 Task: Create in the project AgileLounge and in the Backlog issue 'Implement a new cloud-based talent acquisition system for a company with advanced recruitment tracking and candidate assessment features' a child issue 'Automated testing infrastructure security incident response testing and remediation', and assign it to team member softage.2@softage.net. Create in the project AgileLounge and in the Backlog issue 'Integrate a new chat support feature into an existing mobile application to enhance customer support and response time' a child issue 'Integration with inventory tracking systems', and assign it to team member softage.3@softage.net
Action: Mouse moved to (214, 68)
Screenshot: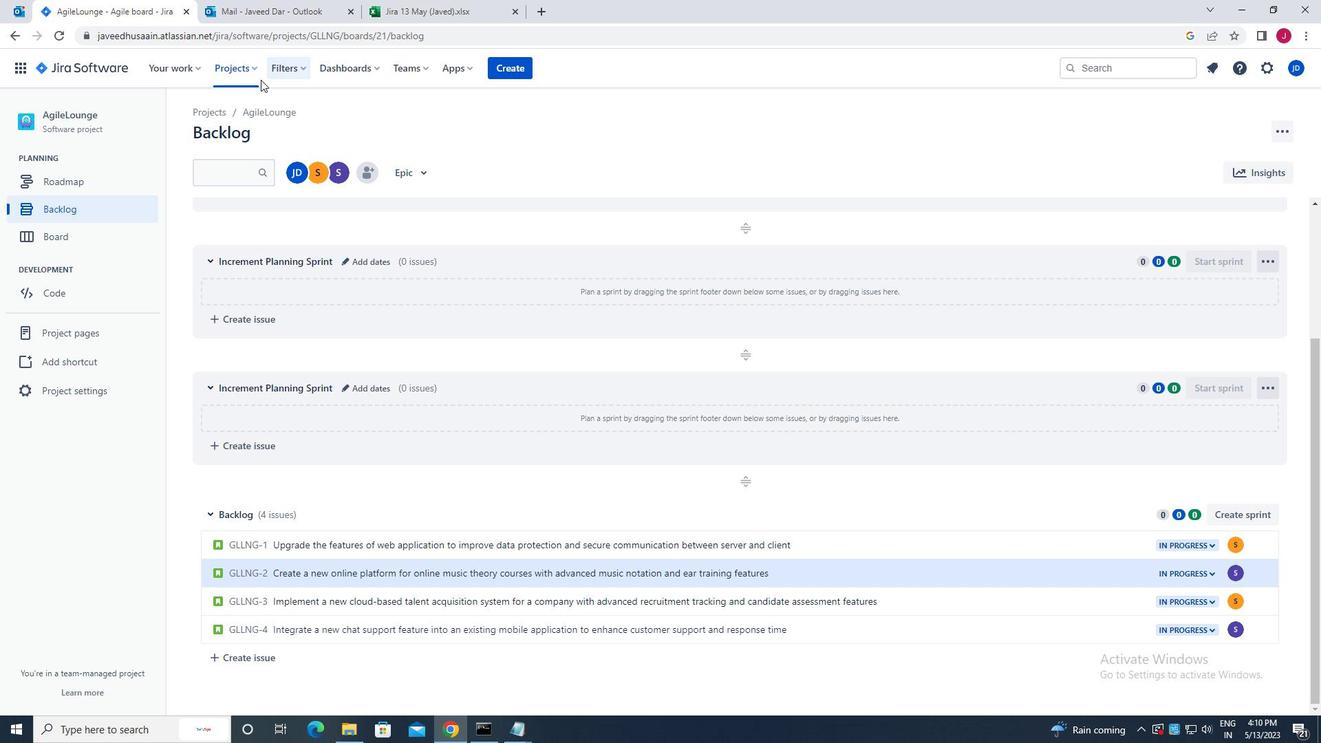 
Action: Mouse pressed left at (214, 68)
Screenshot: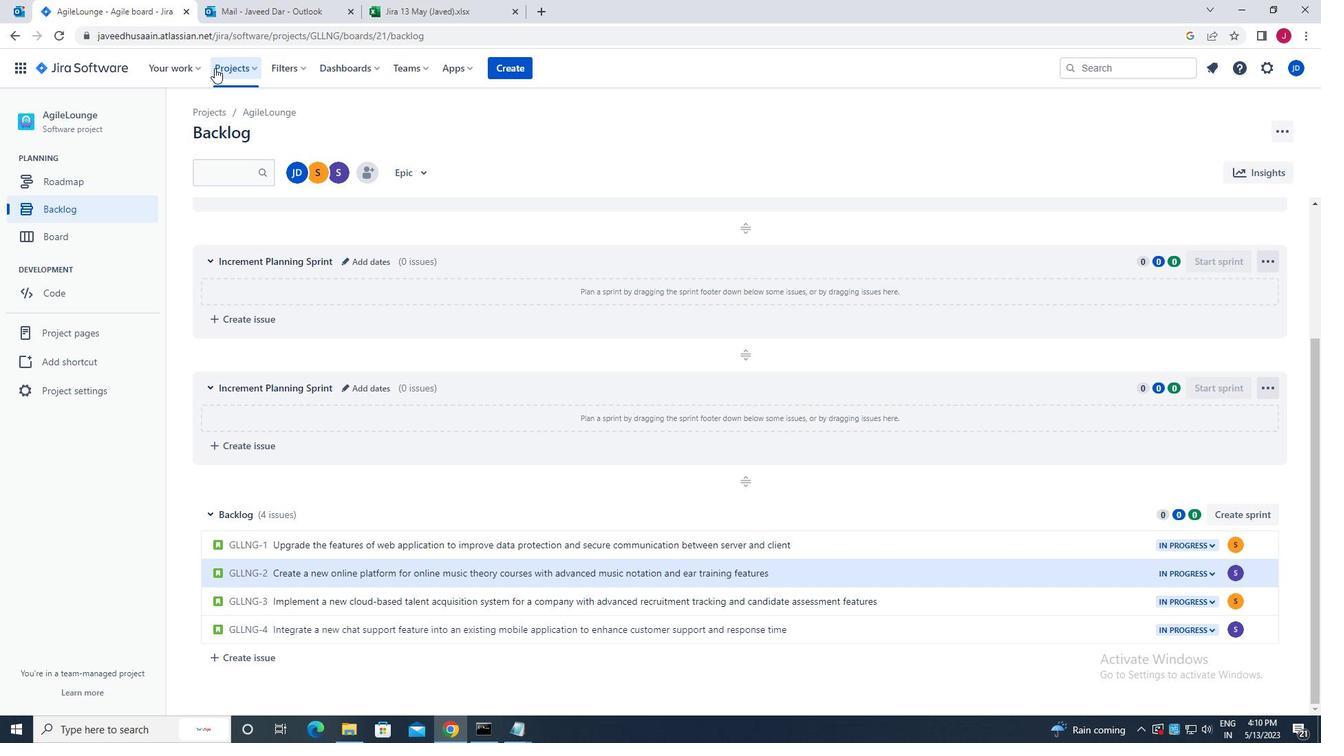 
Action: Mouse moved to (286, 131)
Screenshot: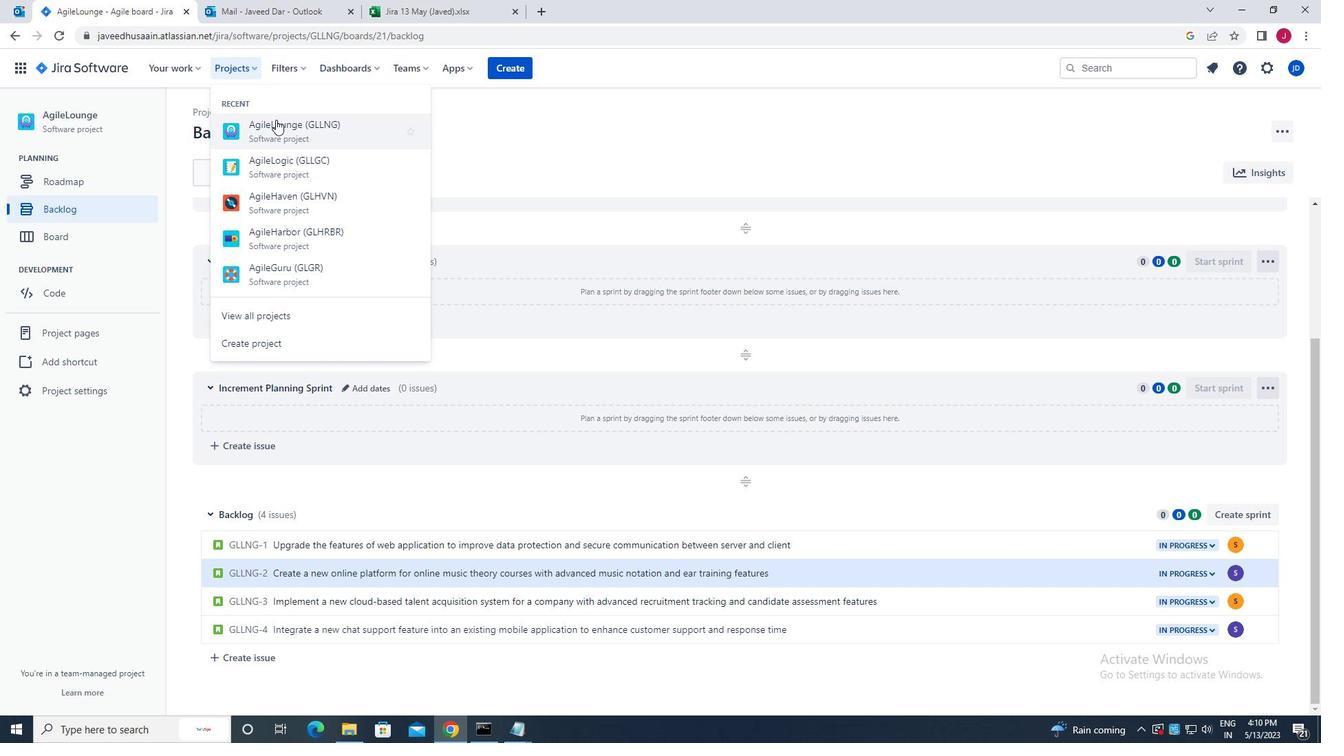 
Action: Mouse pressed left at (286, 131)
Screenshot: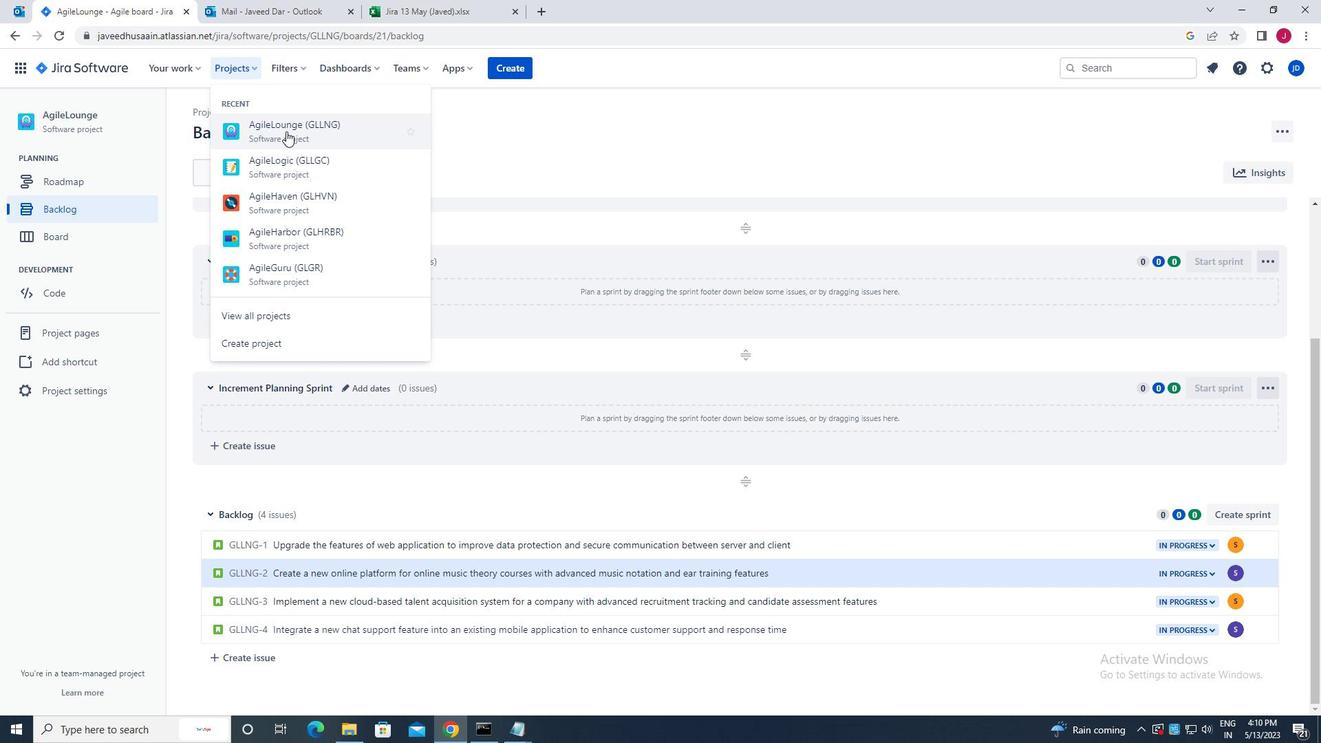 
Action: Mouse moved to (83, 210)
Screenshot: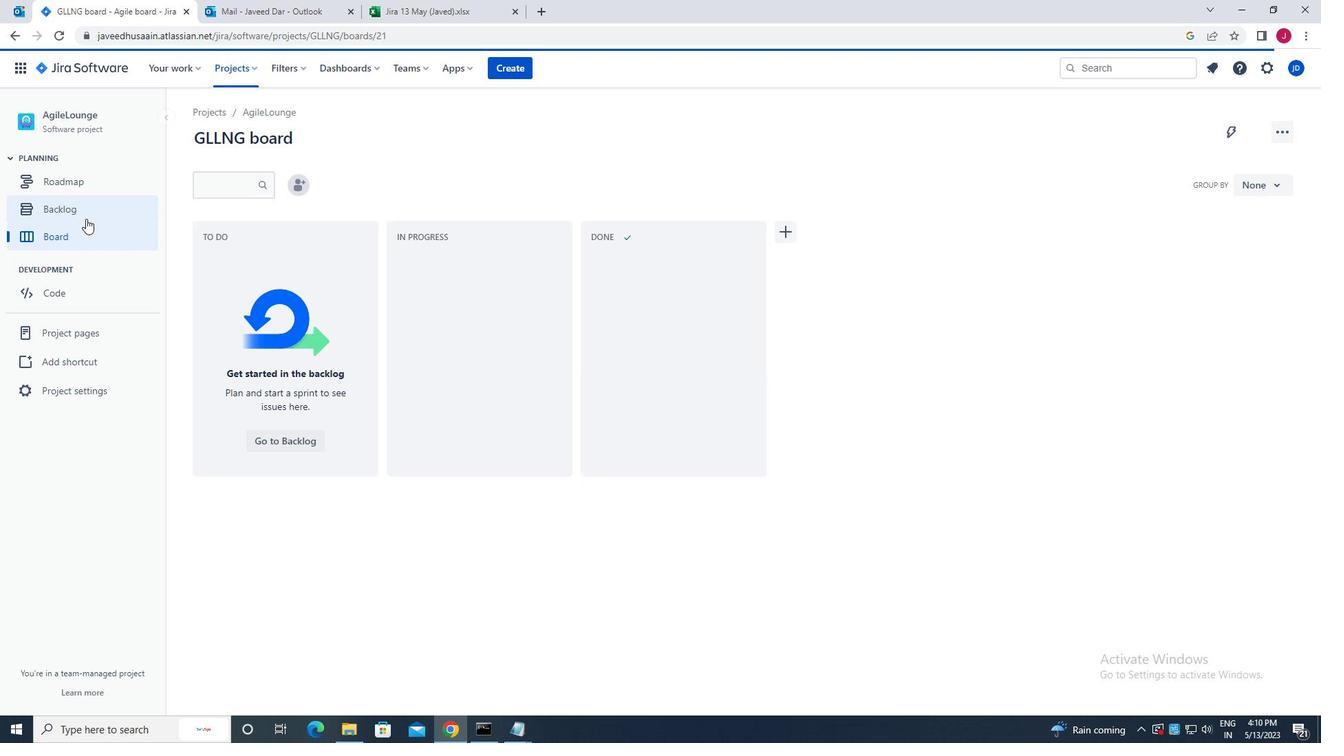 
Action: Mouse pressed left at (83, 210)
Screenshot: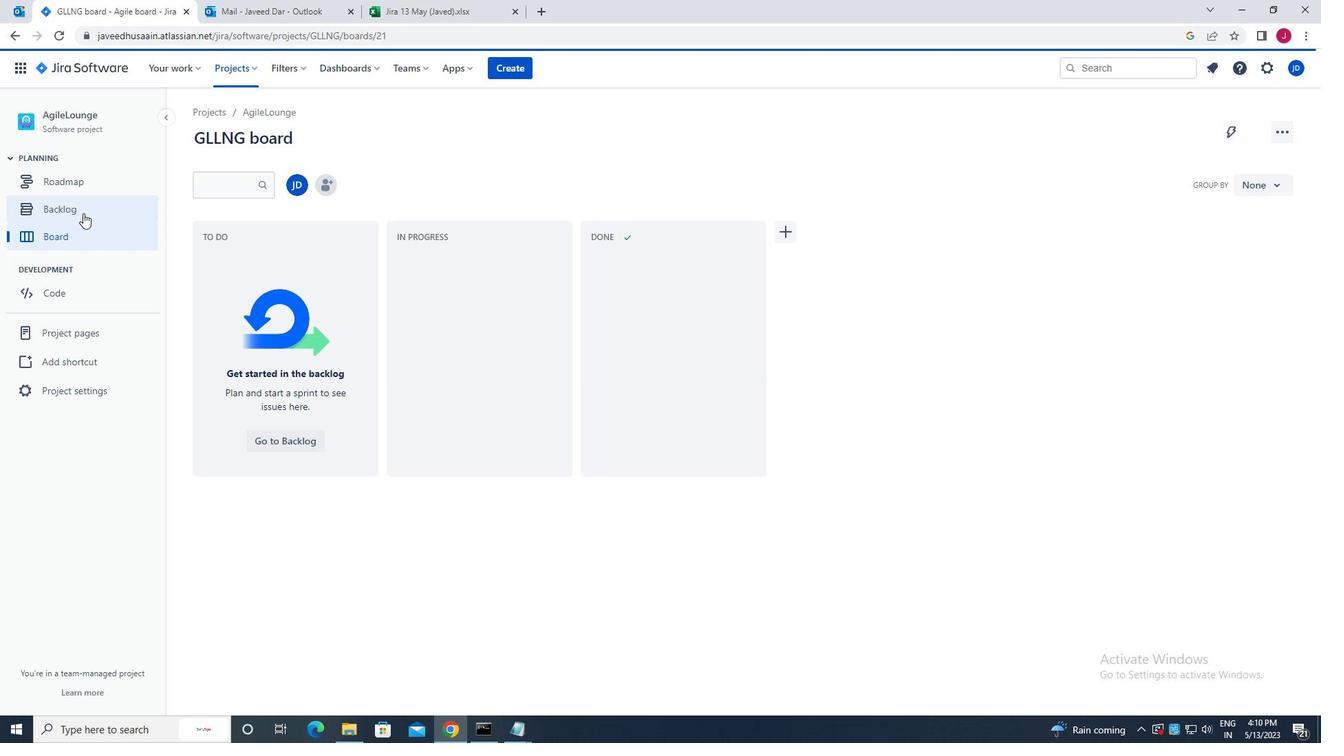 
Action: Mouse moved to (620, 353)
Screenshot: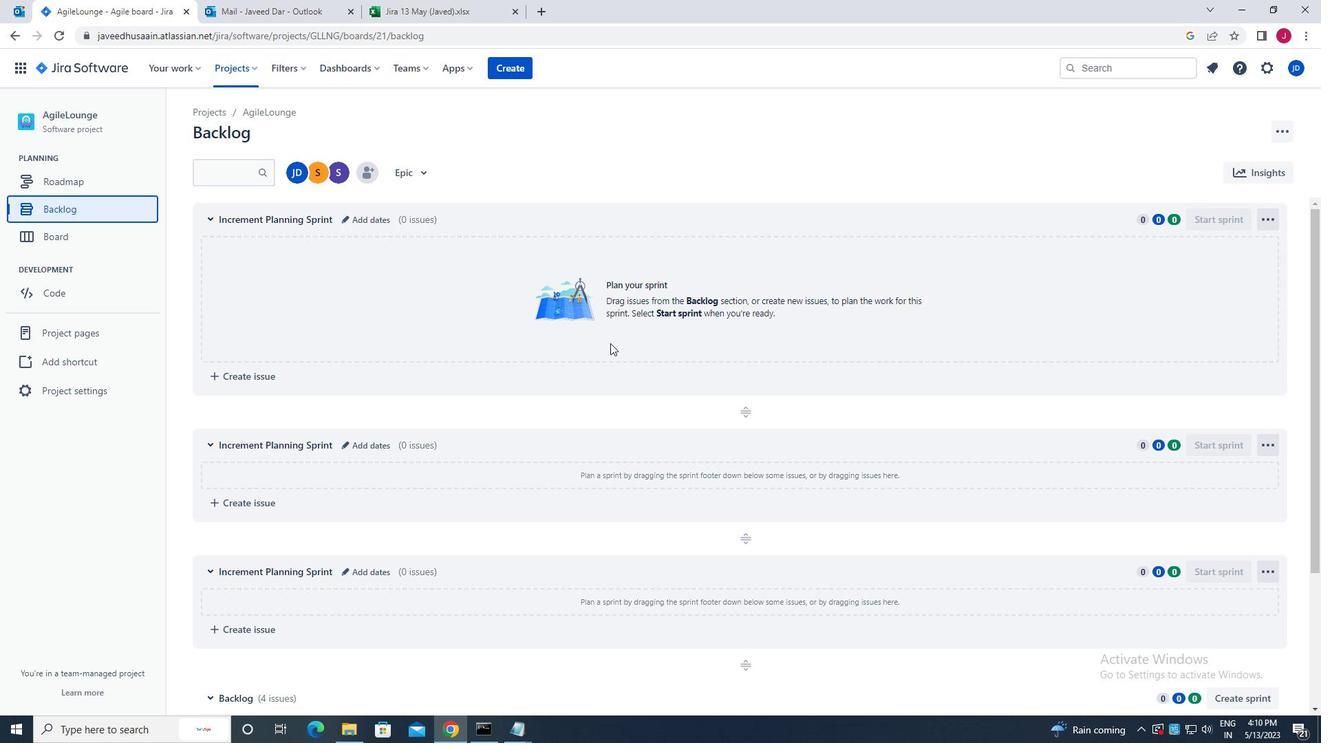 
Action: Mouse scrolled (620, 352) with delta (0, 0)
Screenshot: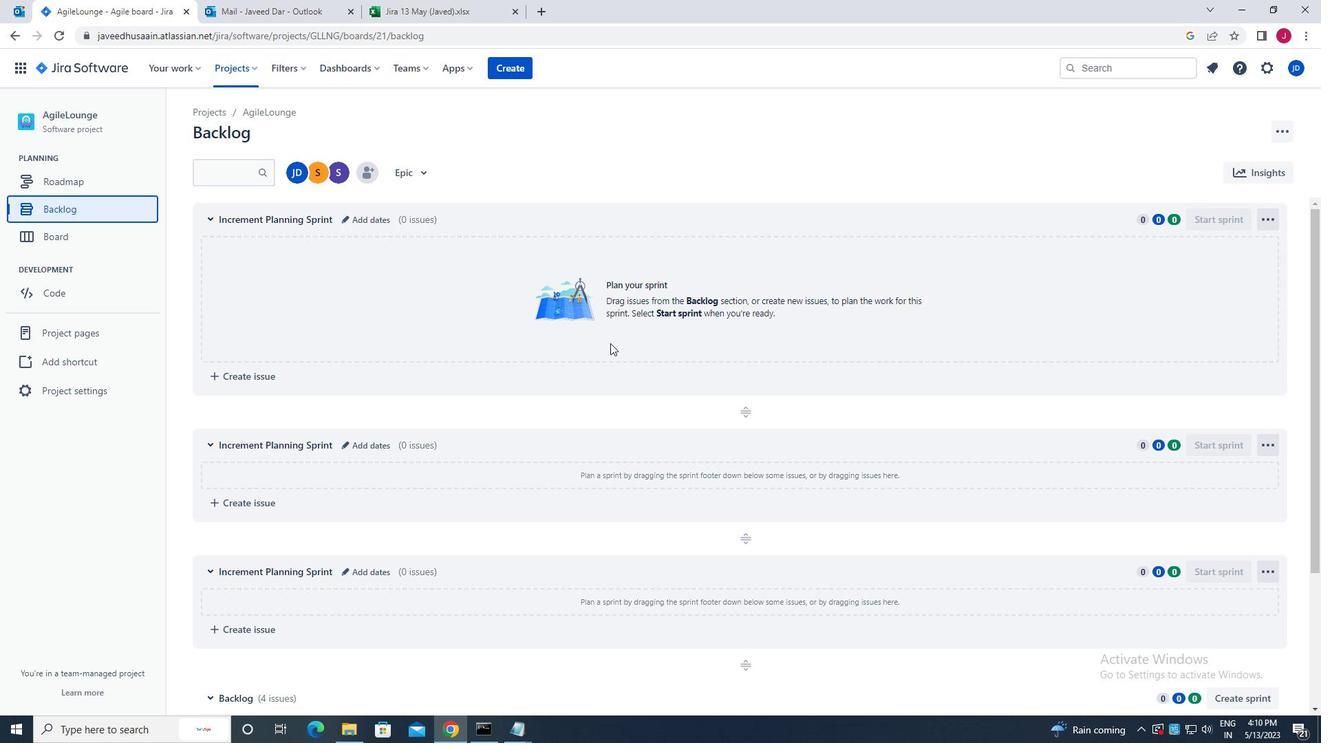 
Action: Mouse moved to (620, 353)
Screenshot: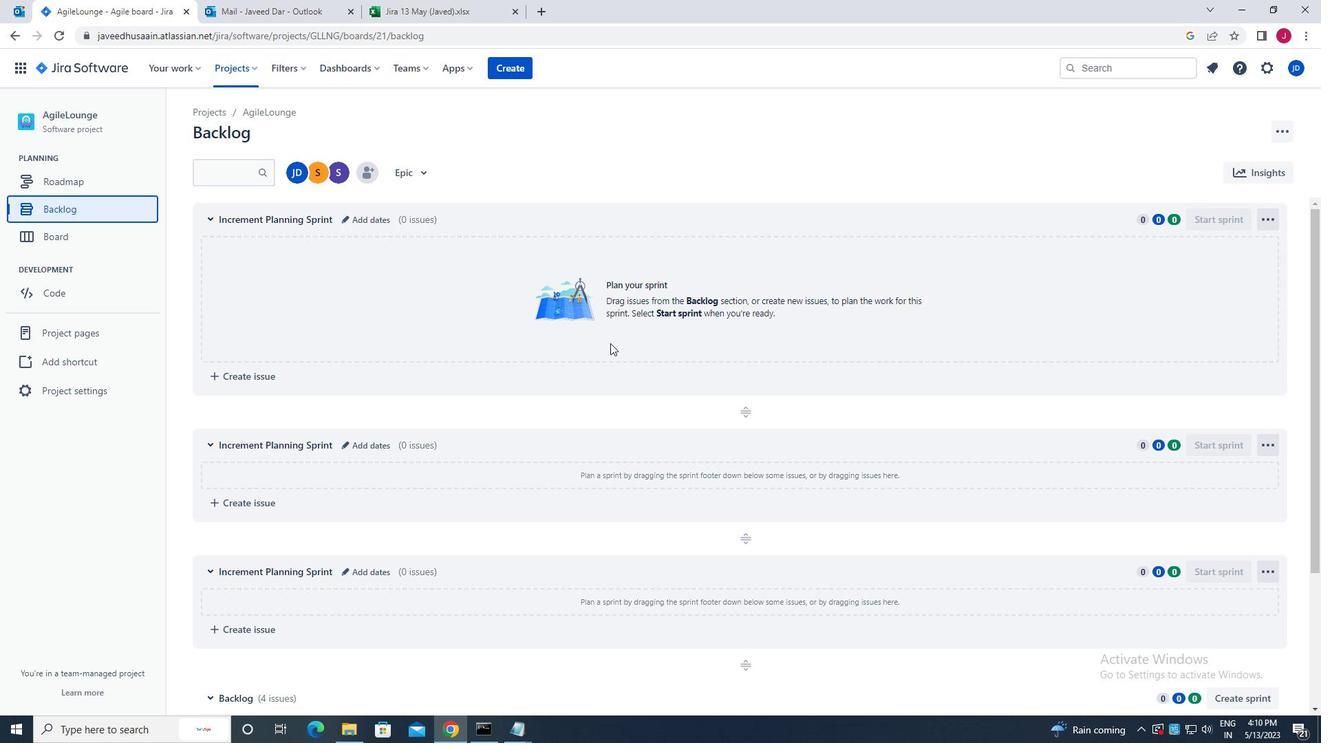 
Action: Mouse scrolled (620, 353) with delta (0, 0)
Screenshot: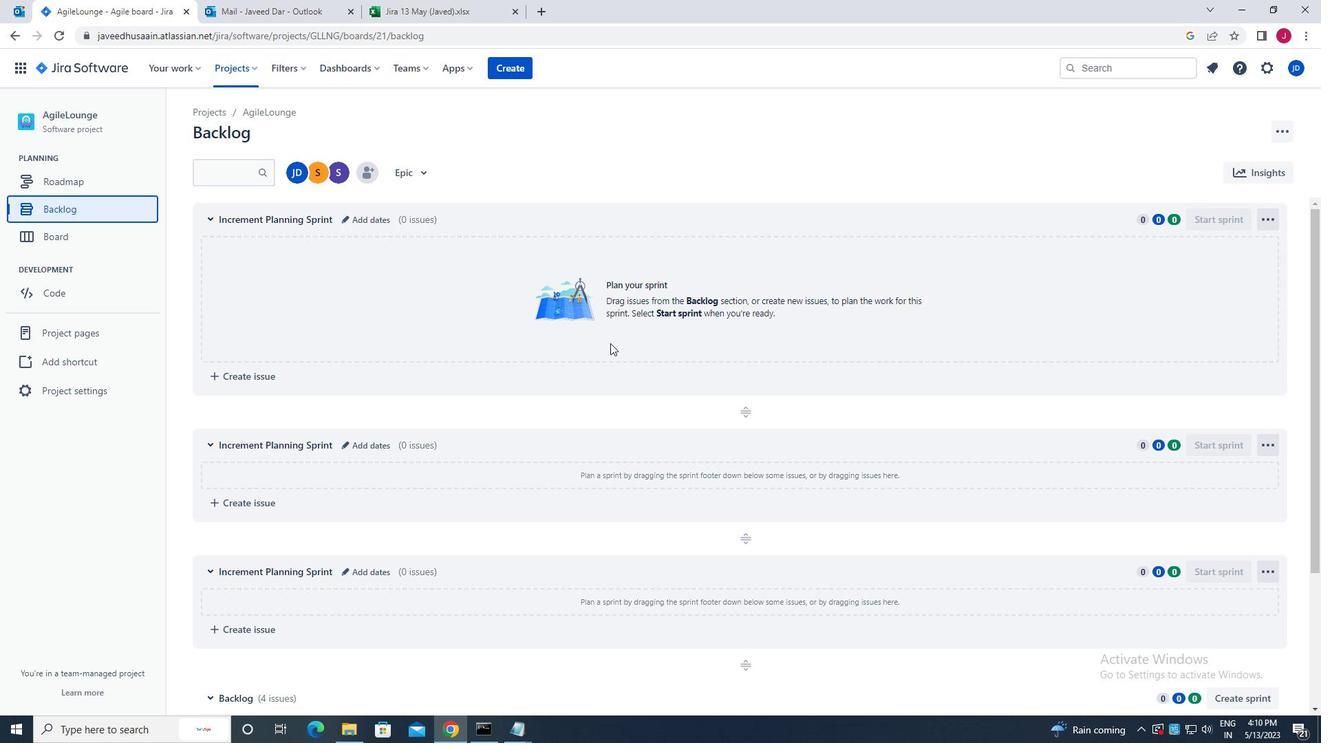 
Action: Mouse scrolled (620, 353) with delta (0, 0)
Screenshot: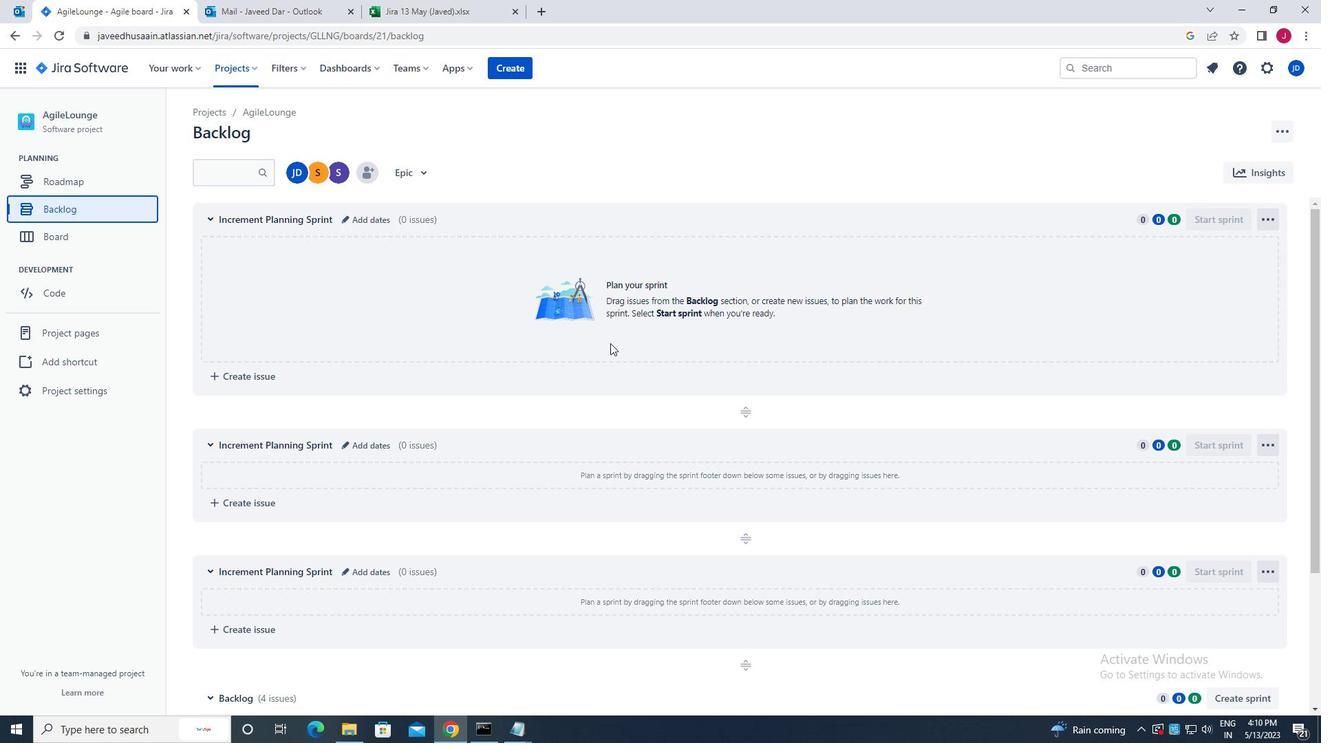 
Action: Mouse scrolled (620, 353) with delta (0, 0)
Screenshot: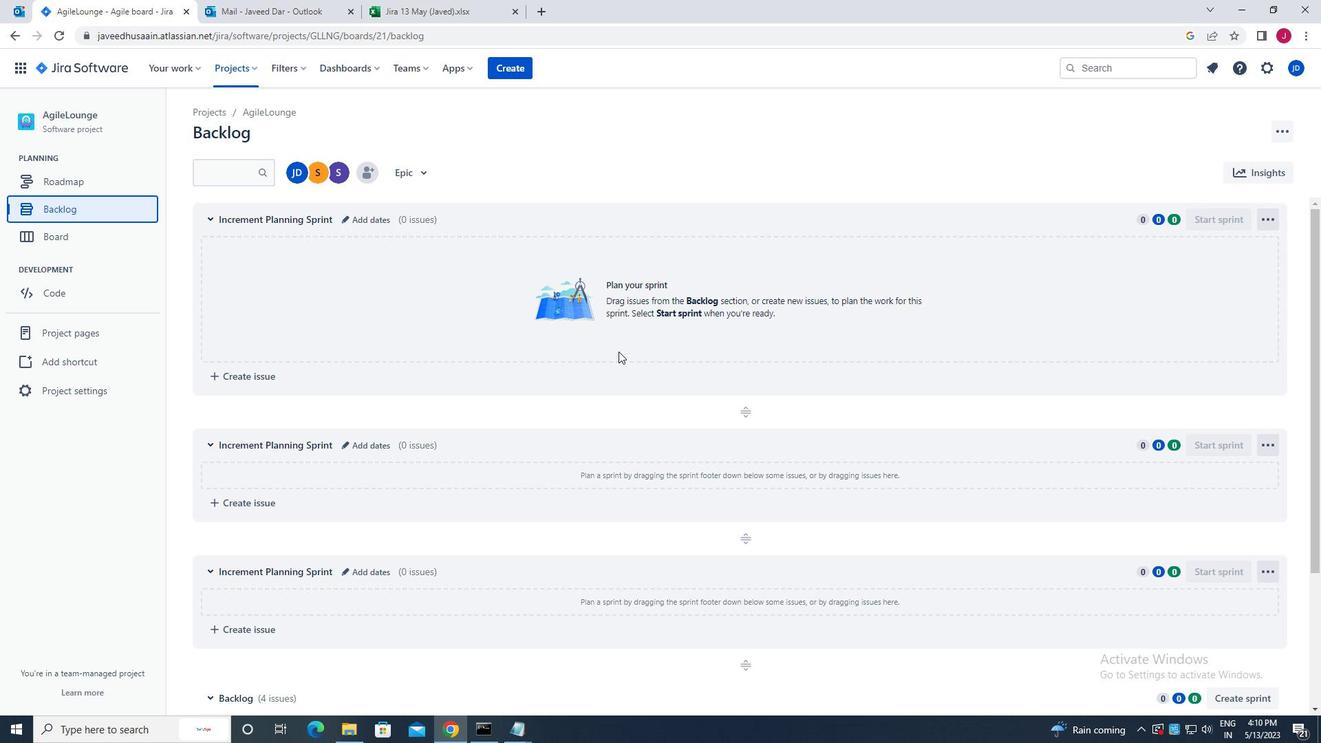 
Action: Mouse scrolled (620, 353) with delta (0, 0)
Screenshot: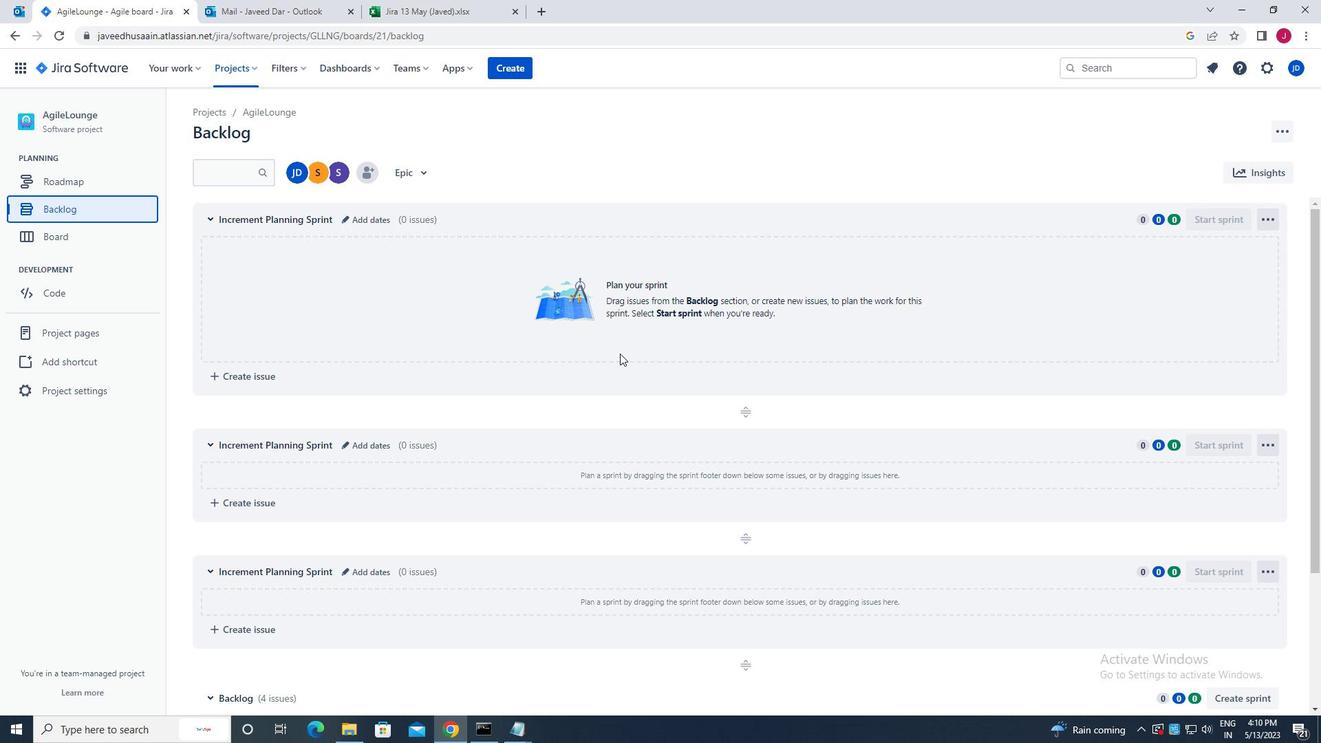 
Action: Mouse moved to (620, 354)
Screenshot: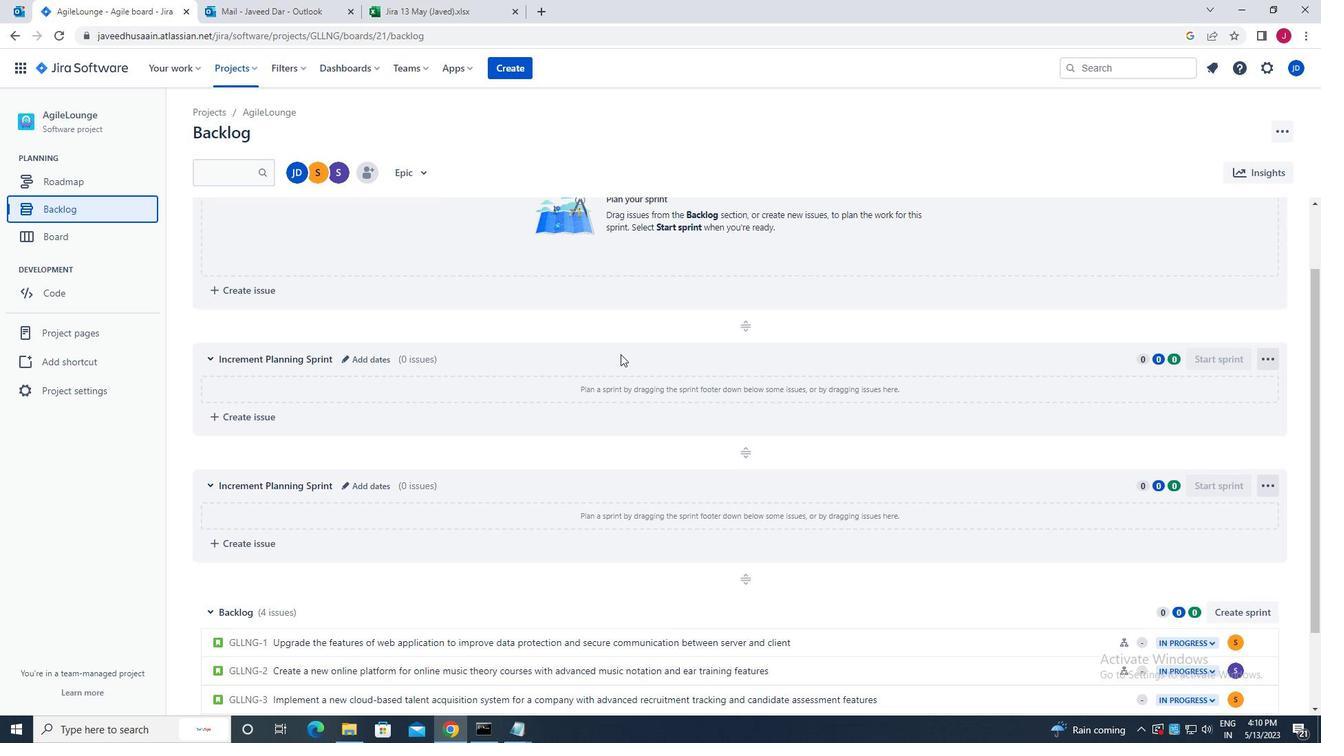 
Action: Mouse scrolled (620, 353) with delta (0, 0)
Screenshot: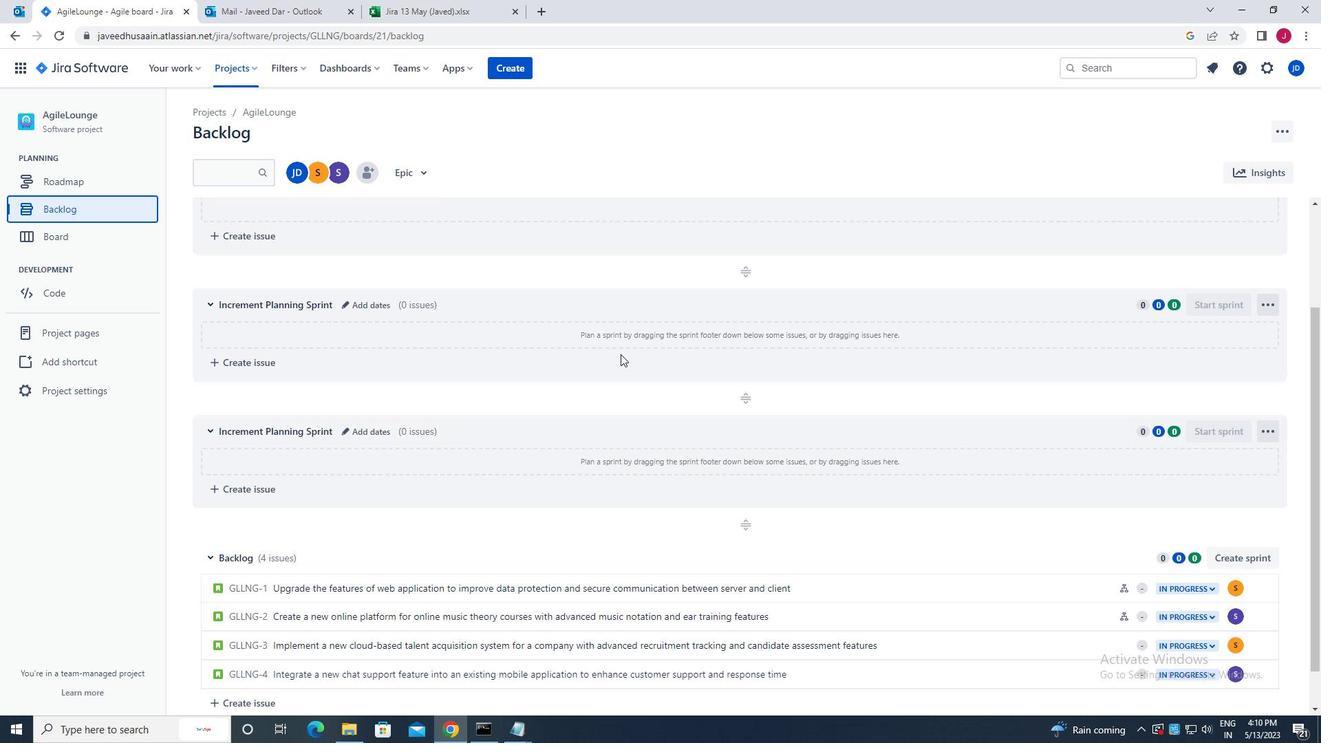 
Action: Mouse scrolled (620, 353) with delta (0, 0)
Screenshot: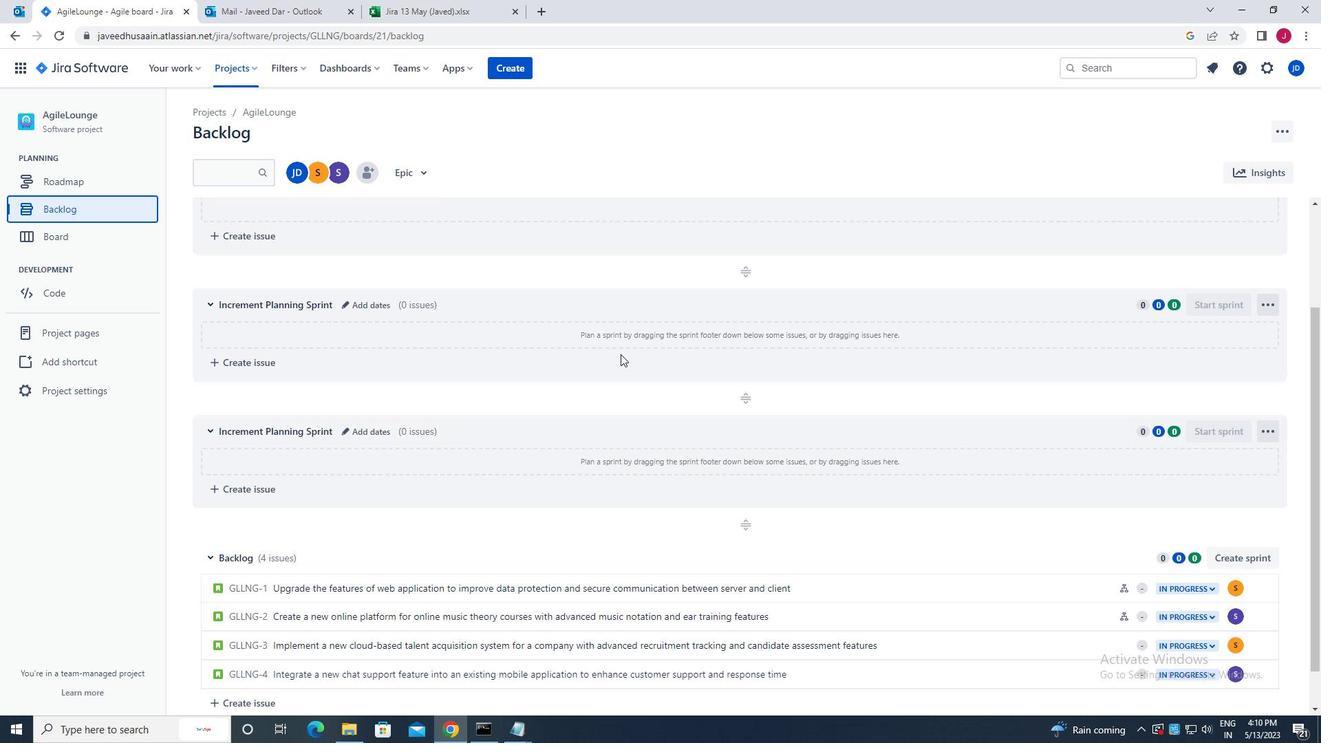 
Action: Mouse scrolled (620, 353) with delta (0, 0)
Screenshot: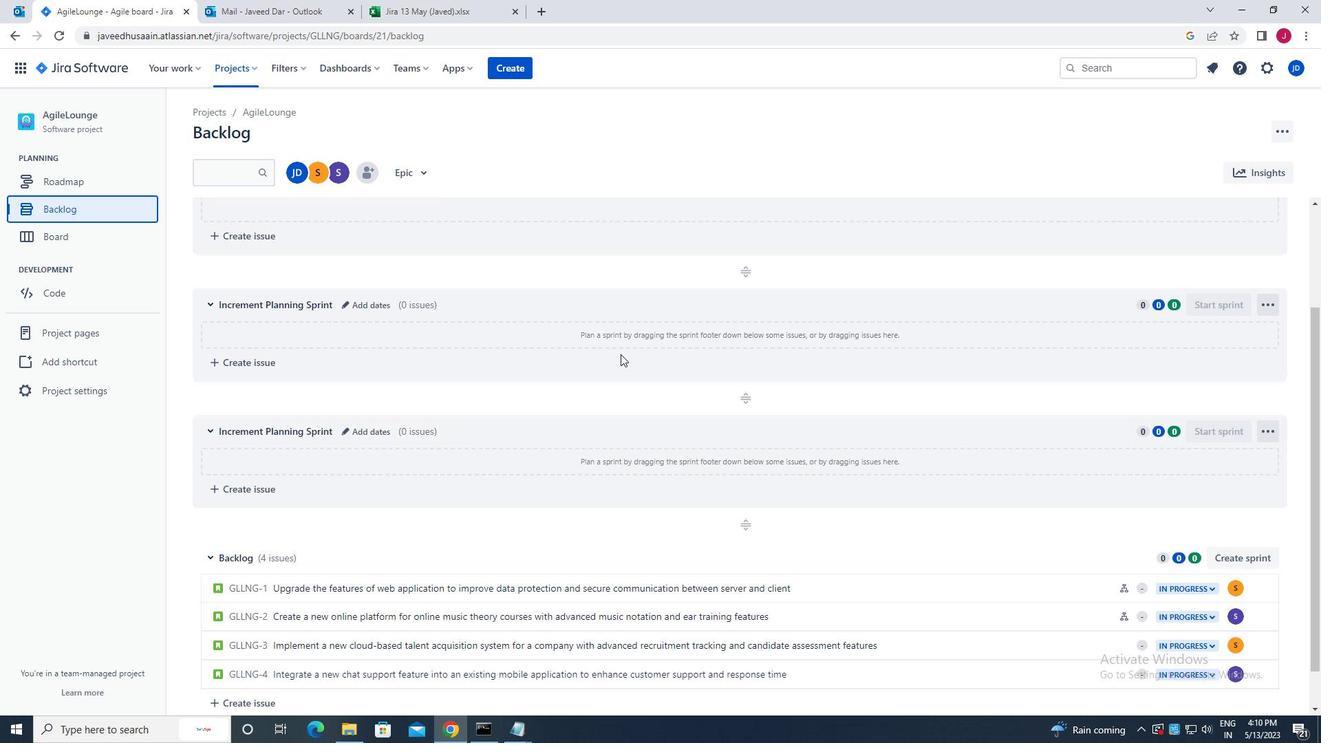 
Action: Mouse scrolled (620, 353) with delta (0, 0)
Screenshot: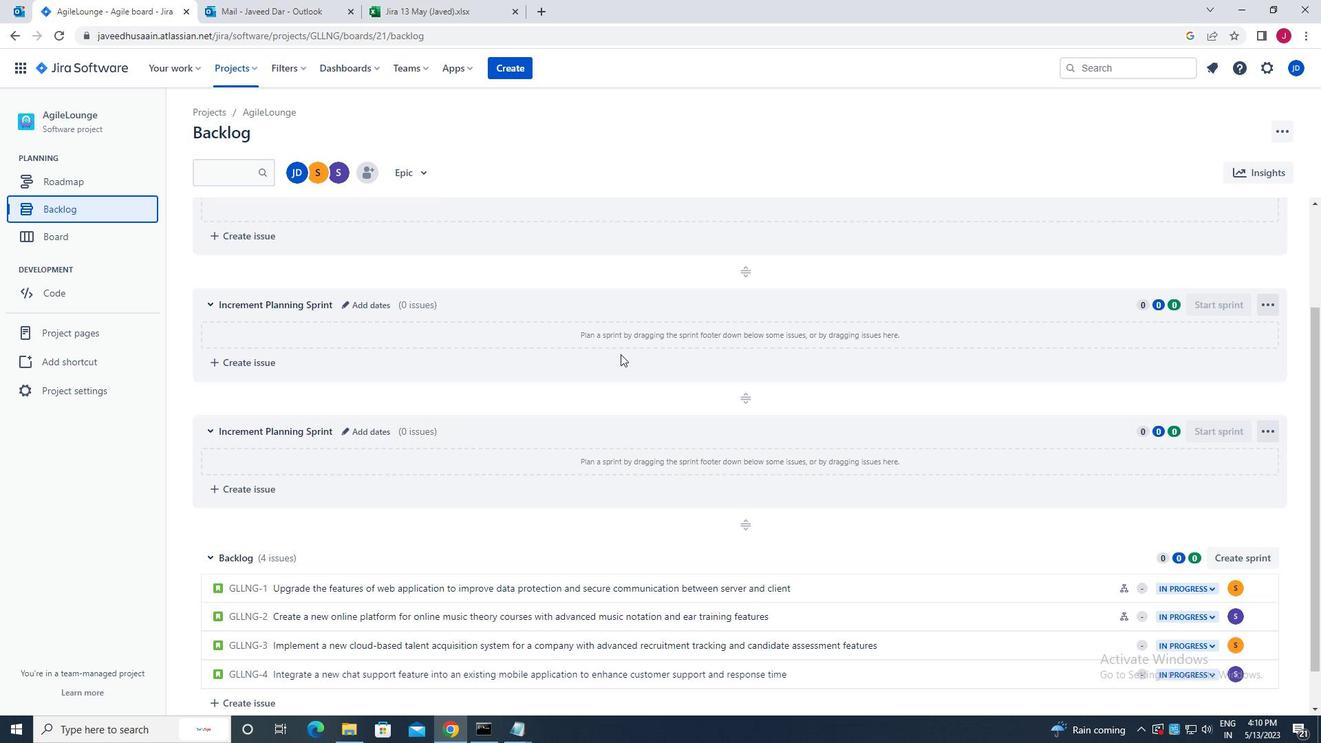 
Action: Mouse scrolled (620, 353) with delta (0, 0)
Screenshot: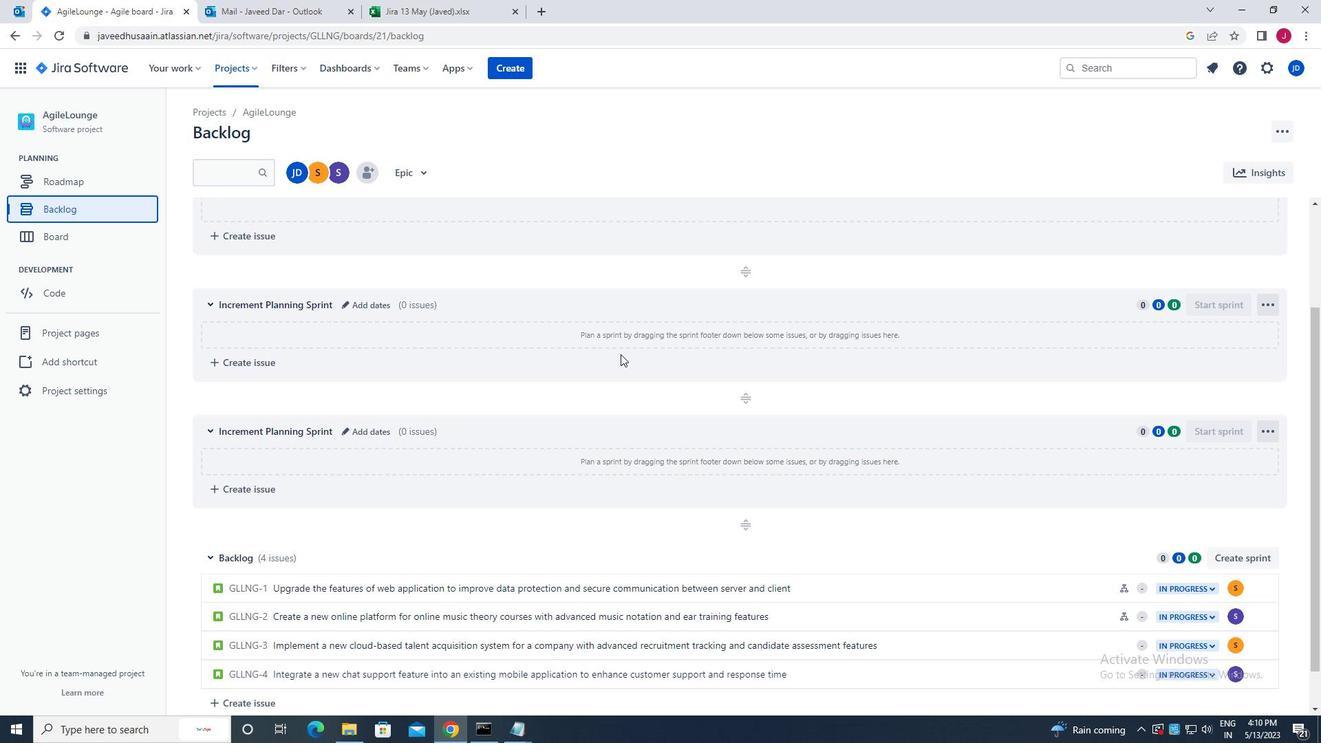 
Action: Mouse moved to (1103, 603)
Screenshot: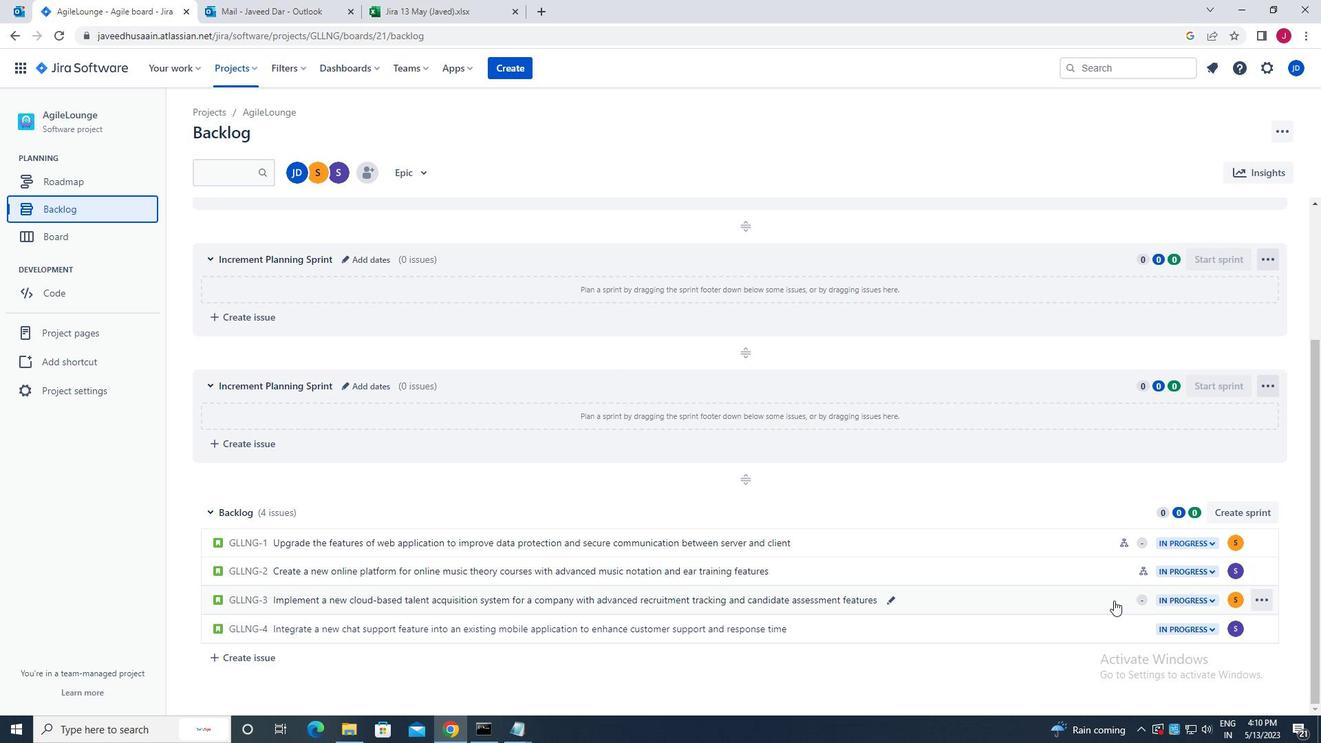 
Action: Mouse pressed left at (1103, 603)
Screenshot: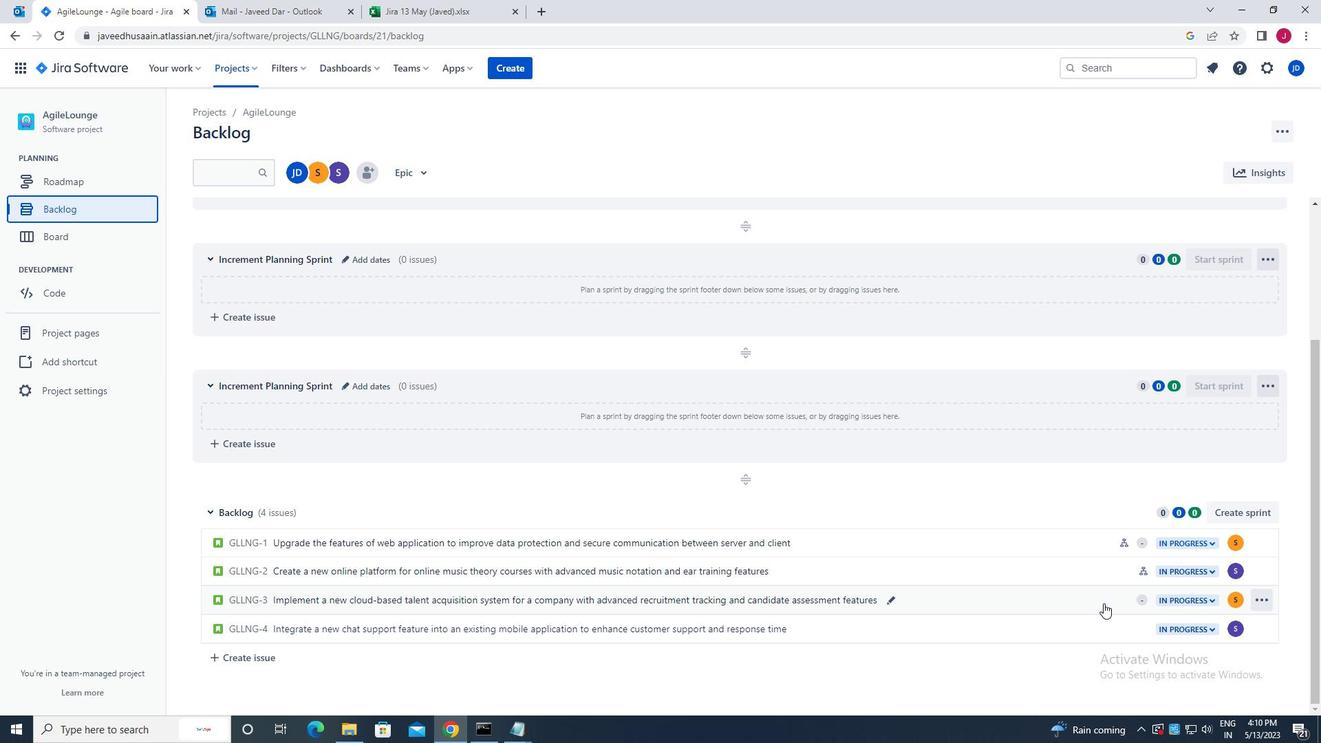 
Action: Mouse moved to (1078, 354)
Screenshot: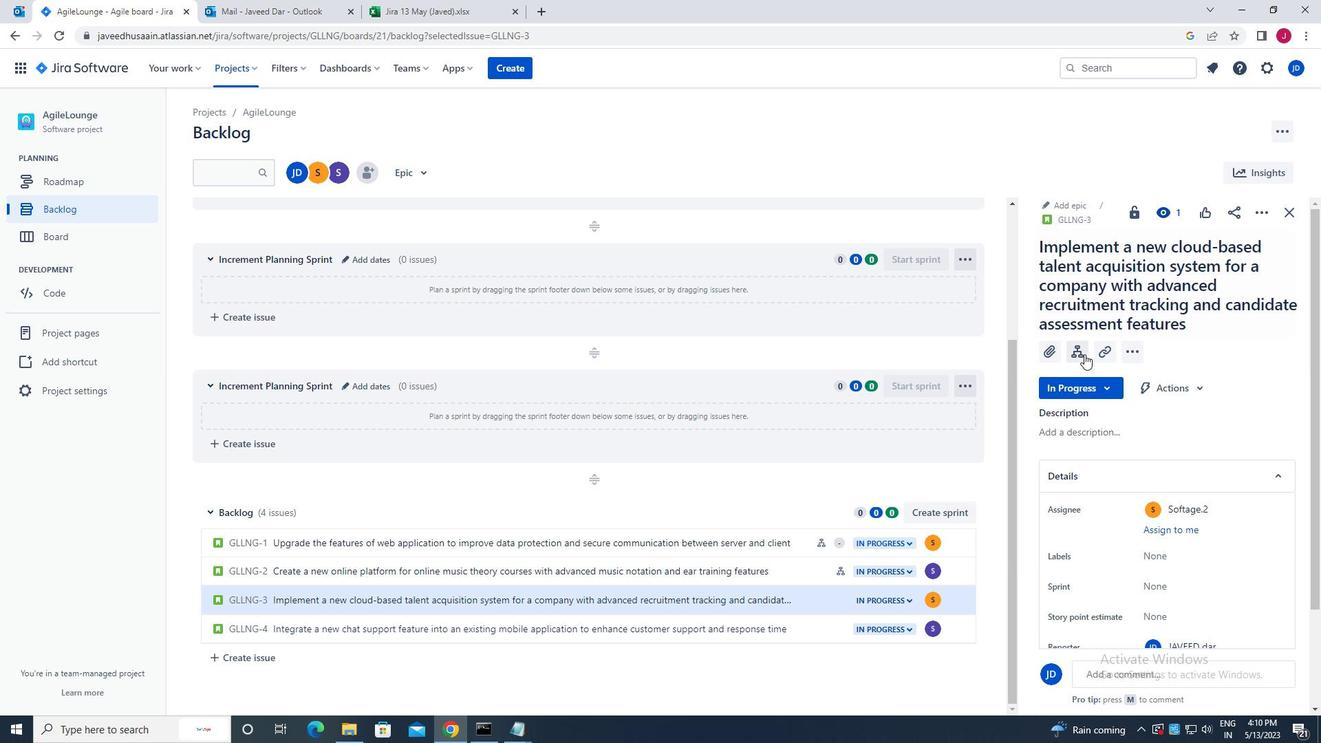 
Action: Mouse pressed left at (1078, 354)
Screenshot: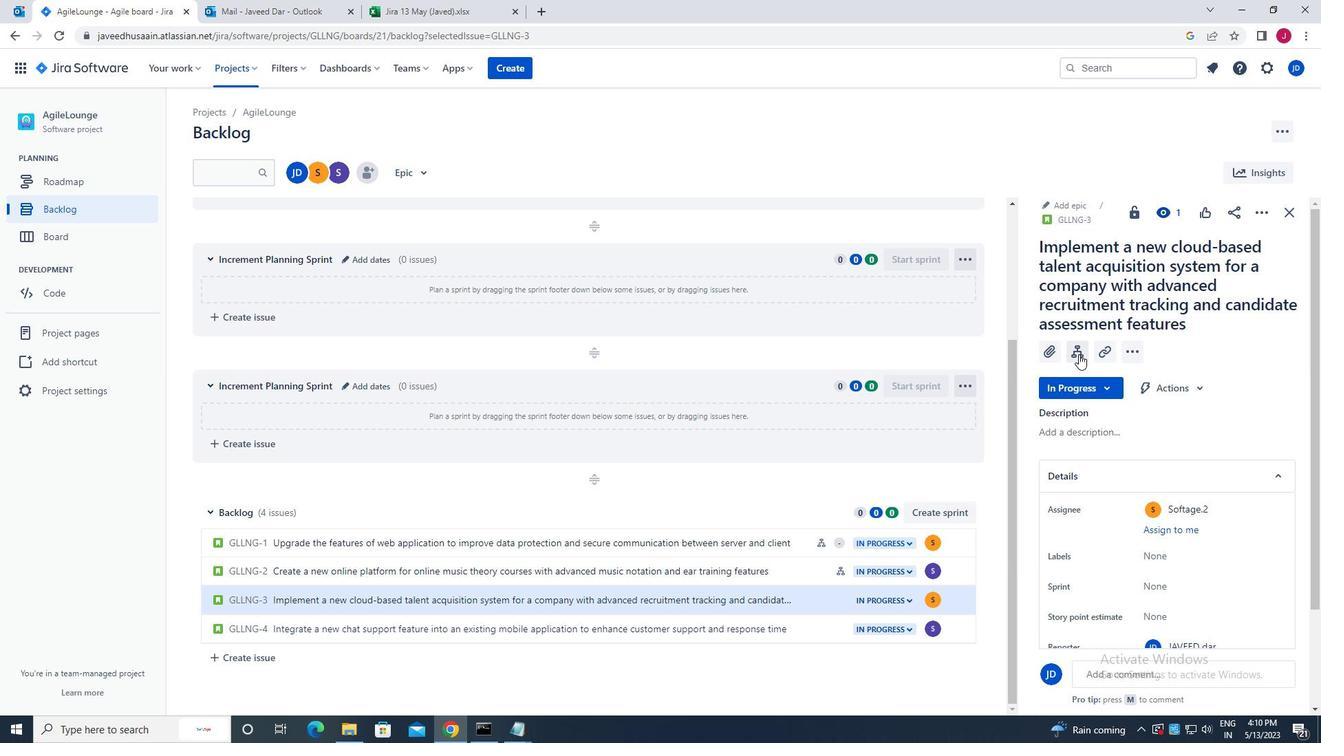 
Action: Mouse moved to (1070, 442)
Screenshot: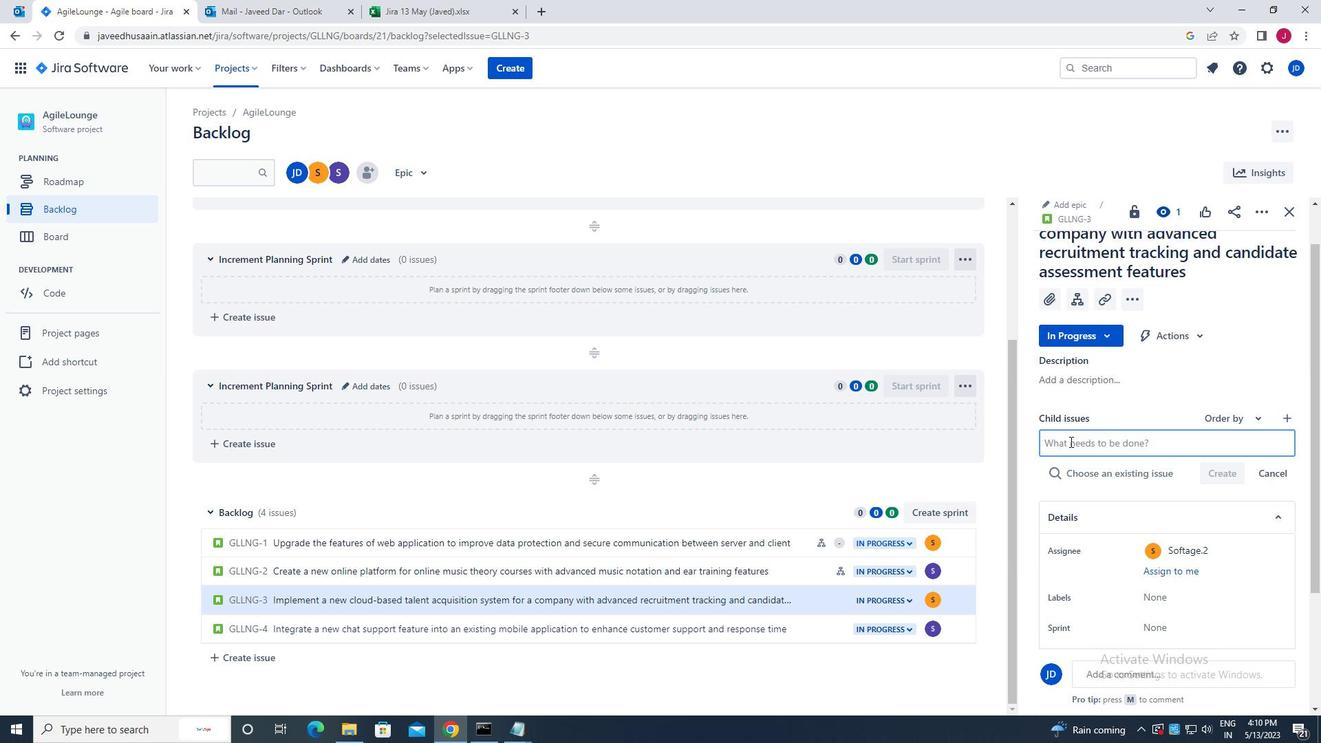
Action: Mouse pressed left at (1070, 442)
Screenshot: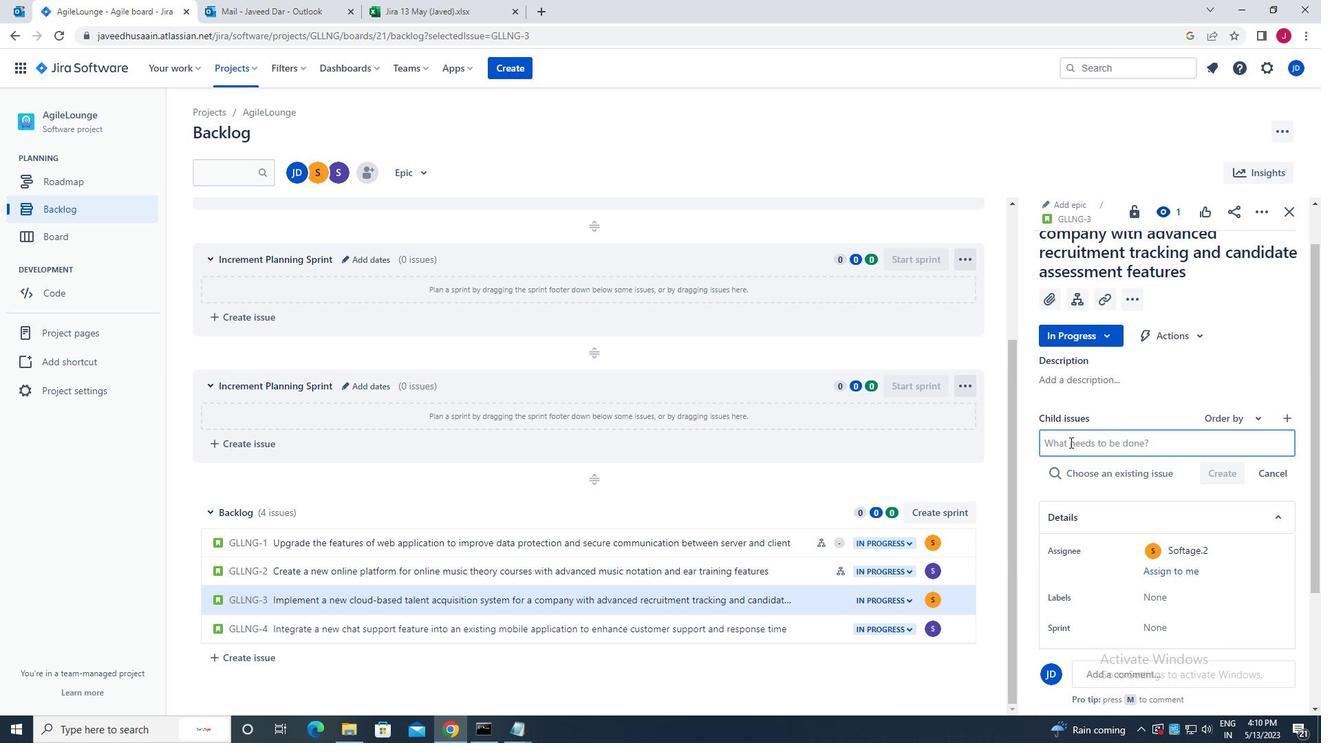 
Action: Mouse moved to (1069, 442)
Screenshot: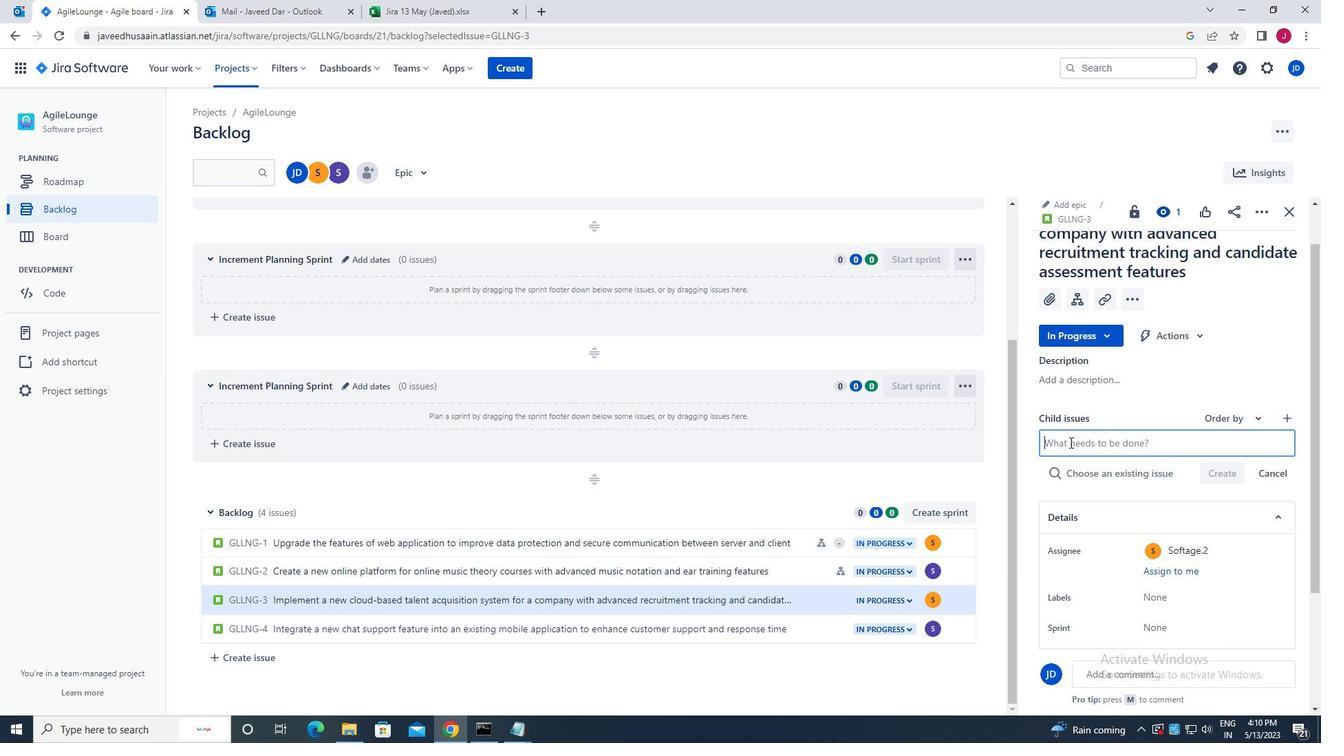 
Action: Key pressed a<Key.caps_lock>utomated<Key.space>testing<Key.space>infrastructure<Key.space>security<Key.space>incident<Key.space>response<Key.space>testing<Key.space>and<Key.space>remediatiom<Key.backspace>n<Key.enter>
Screenshot: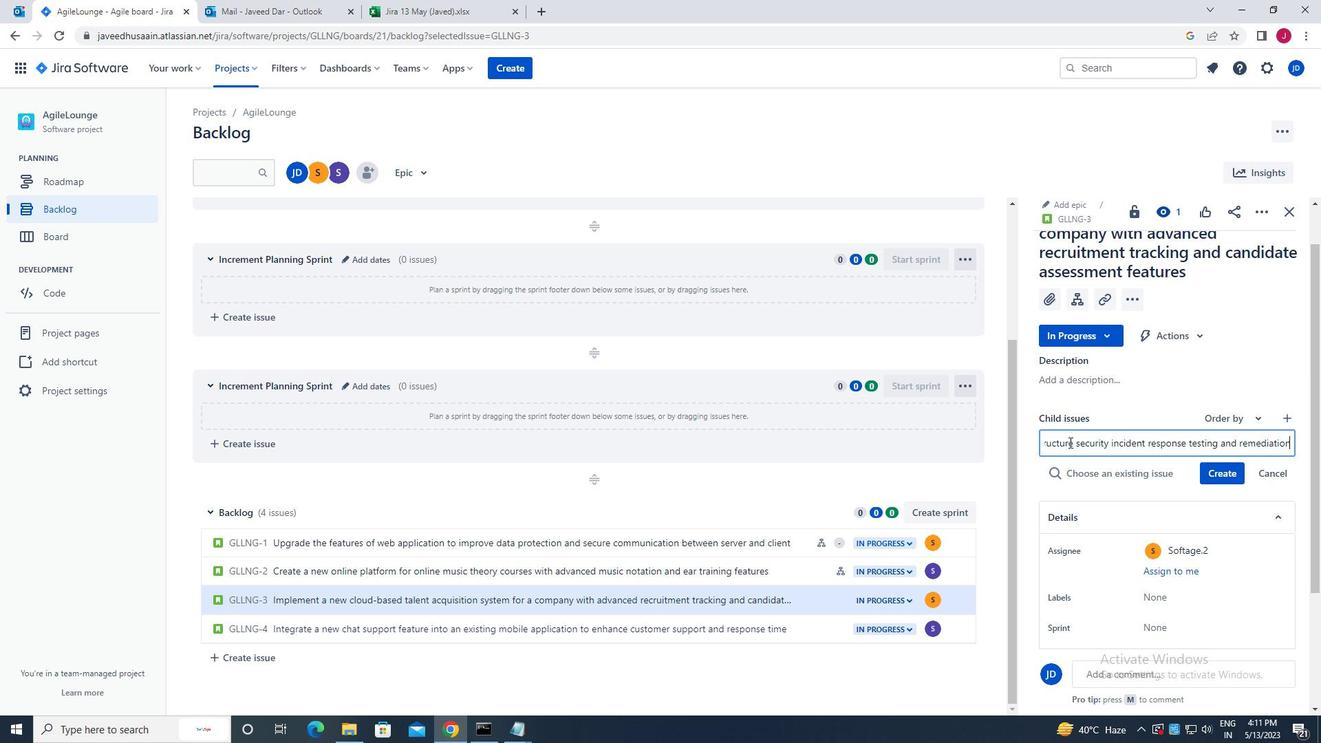 
Action: Mouse moved to (1238, 452)
Screenshot: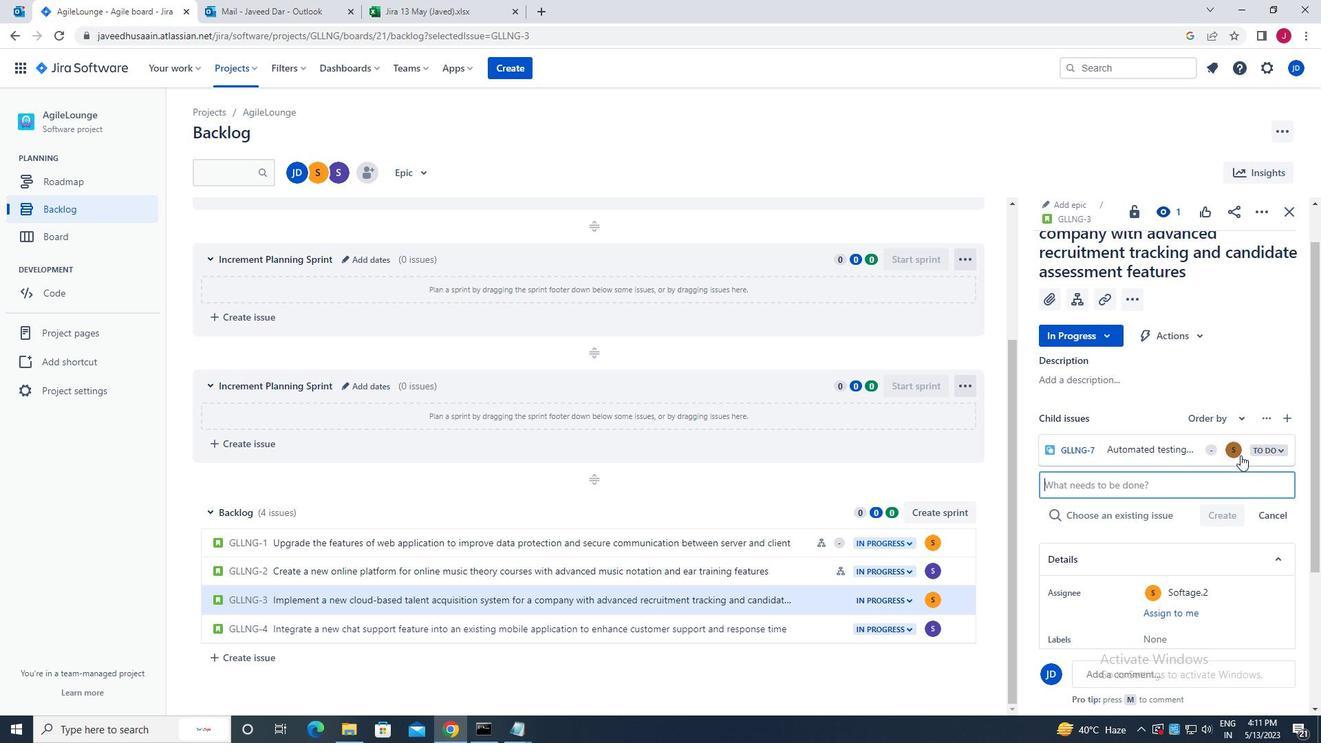 
Action: Mouse pressed left at (1238, 452)
Screenshot: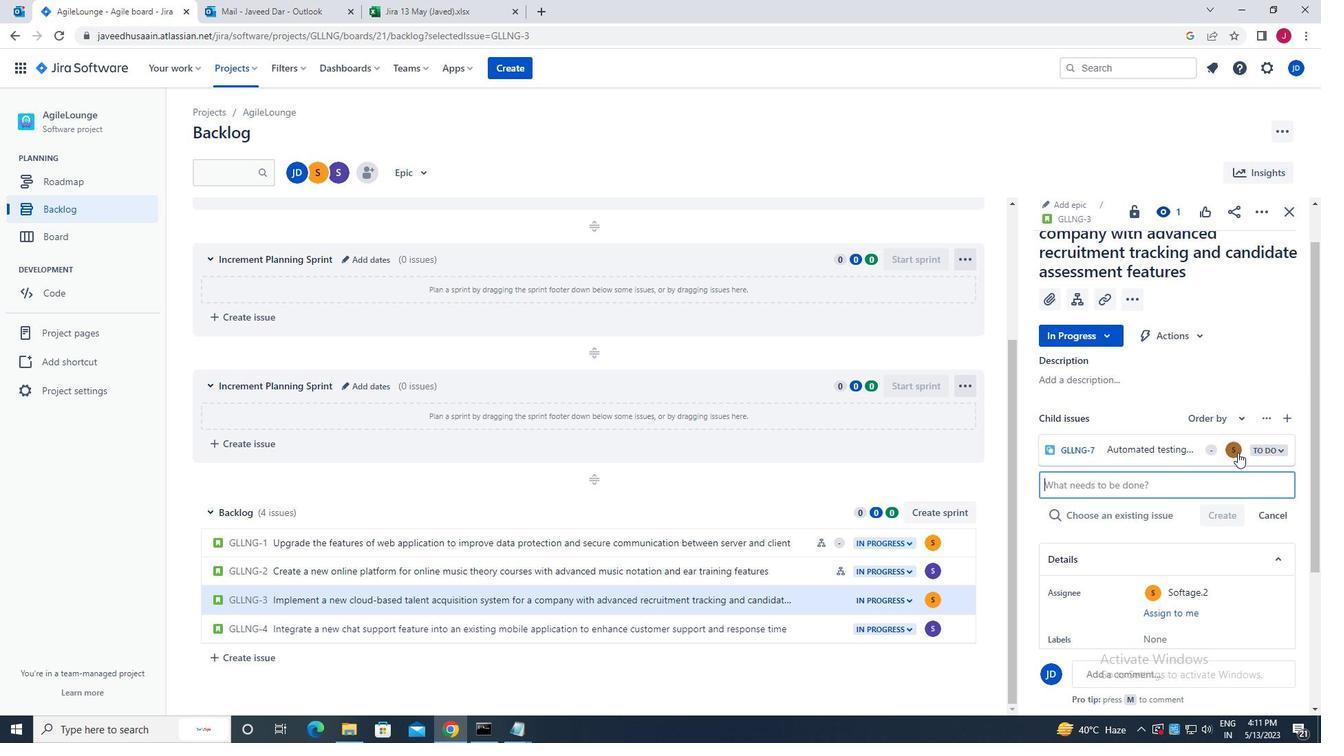 
Action: Key pressed soft
Screenshot: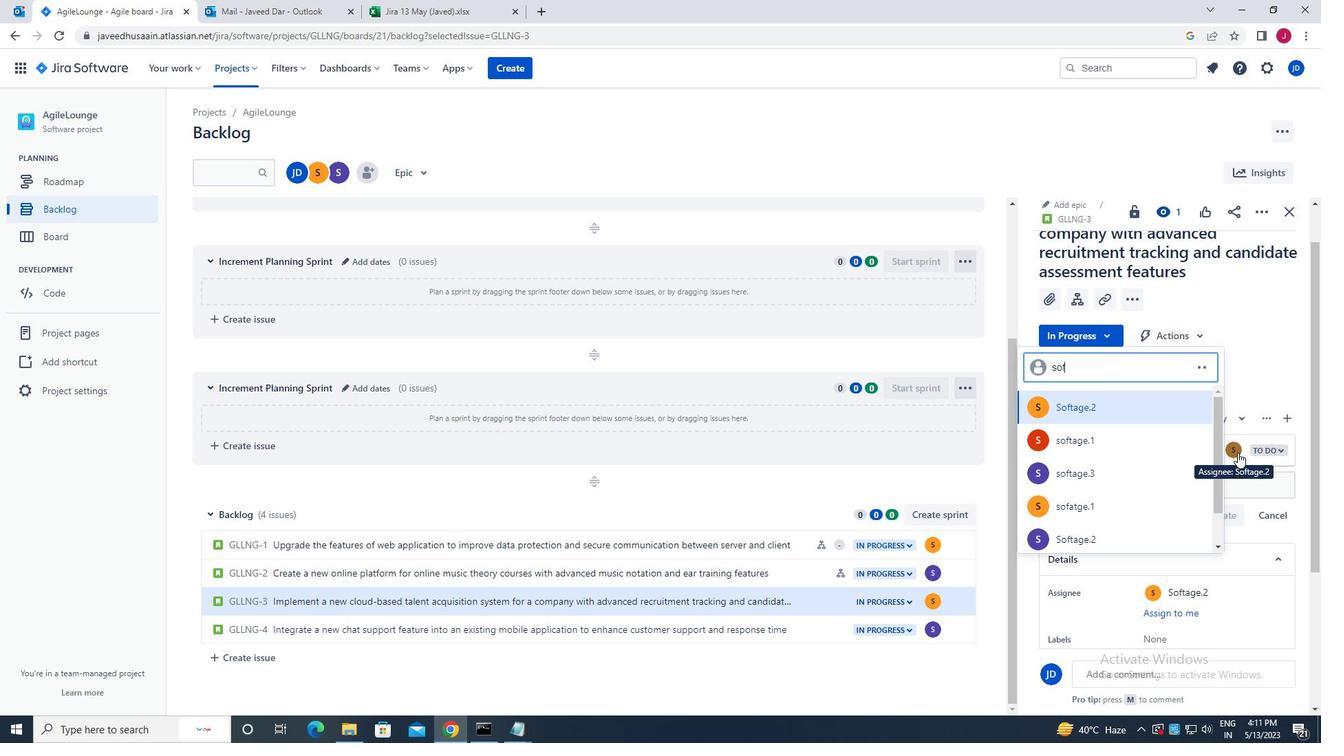 
Action: Mouse moved to (1132, 397)
Screenshot: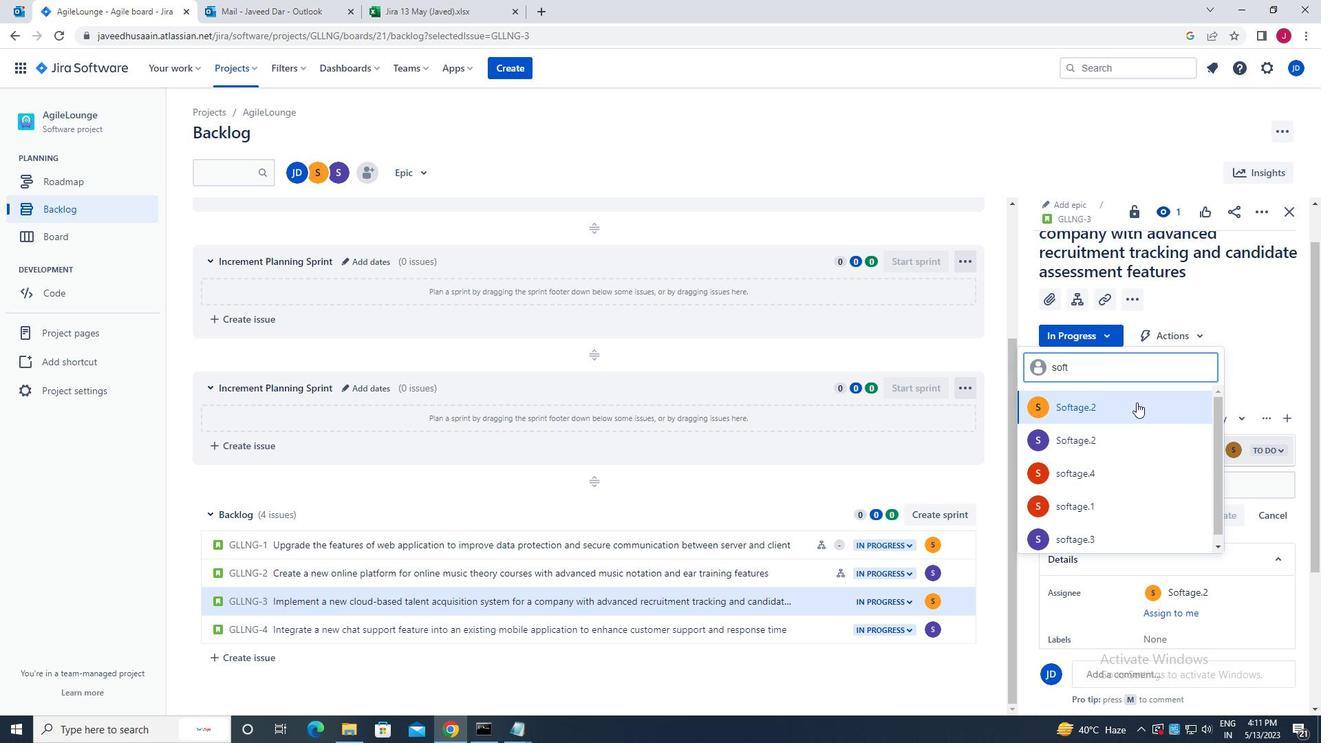 
Action: Mouse pressed left at (1132, 397)
Screenshot: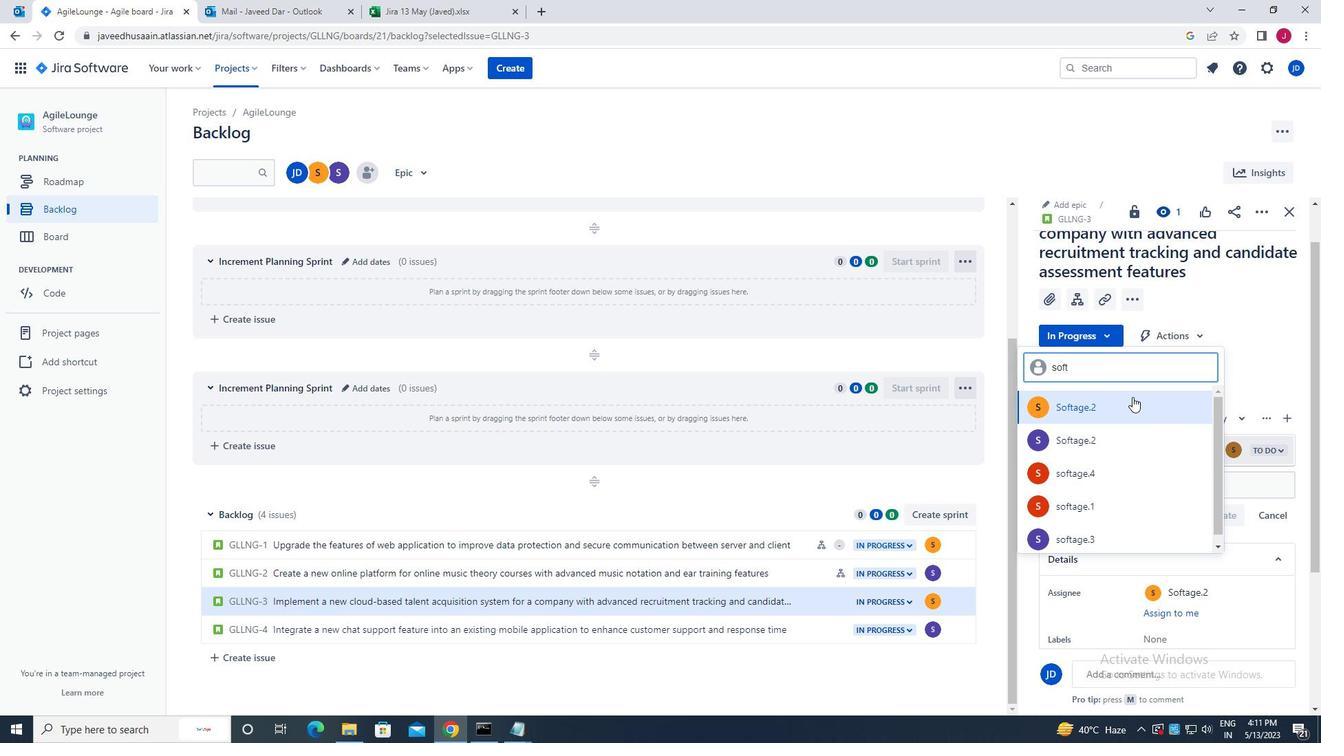 
Action: Mouse moved to (1292, 215)
Screenshot: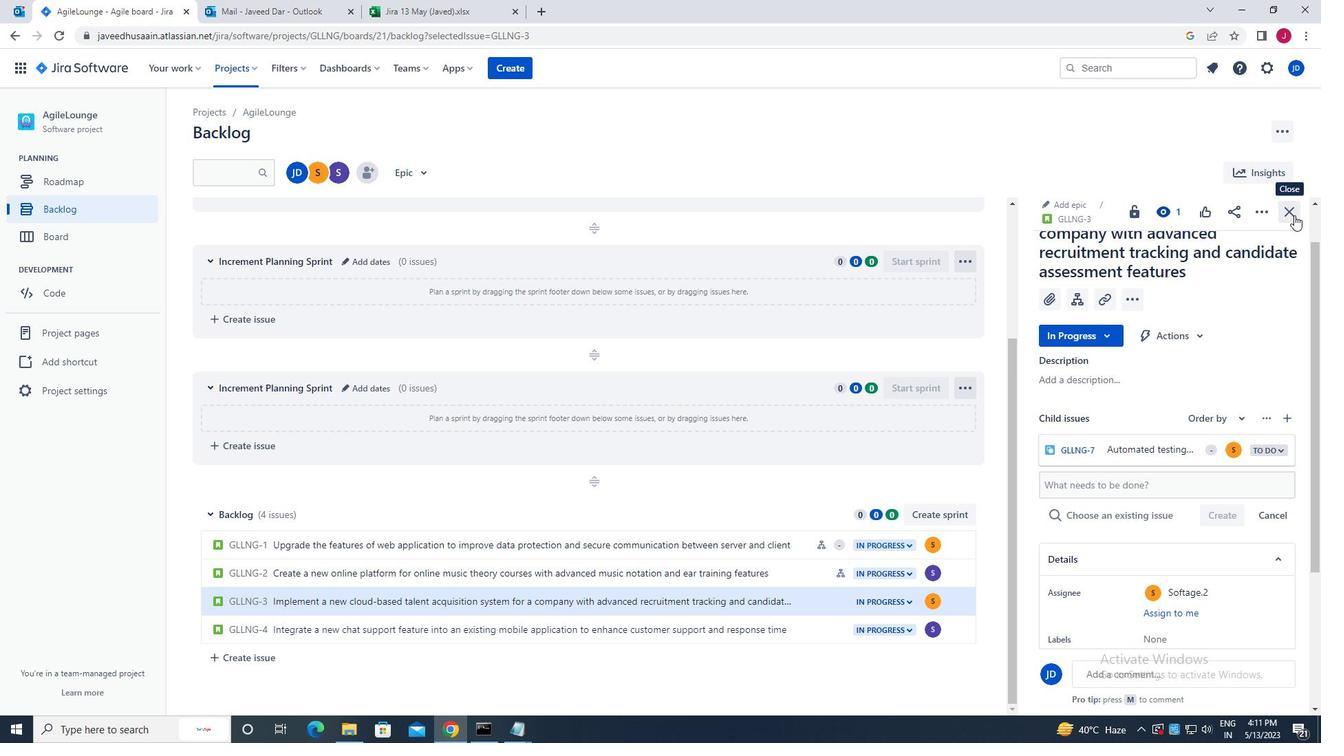 
Action: Mouse pressed left at (1292, 215)
Screenshot: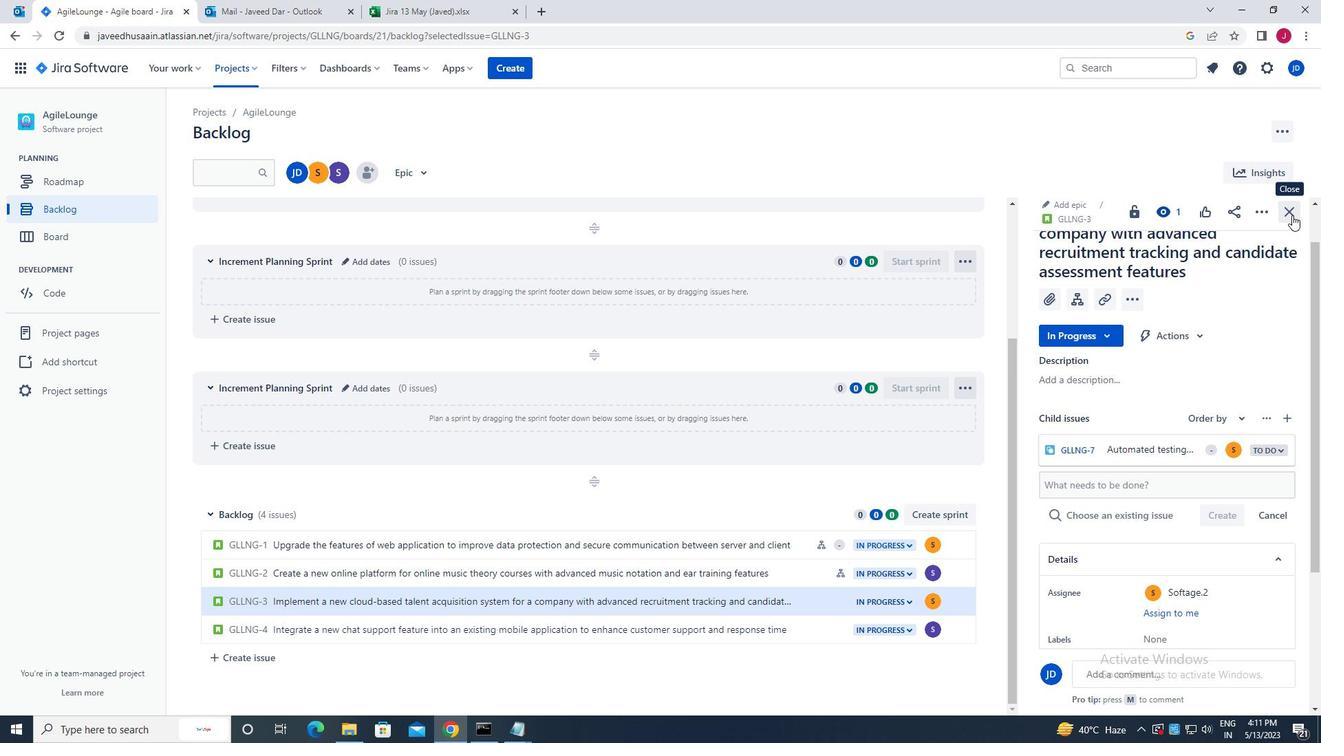 
Action: Mouse moved to (684, 624)
Screenshot: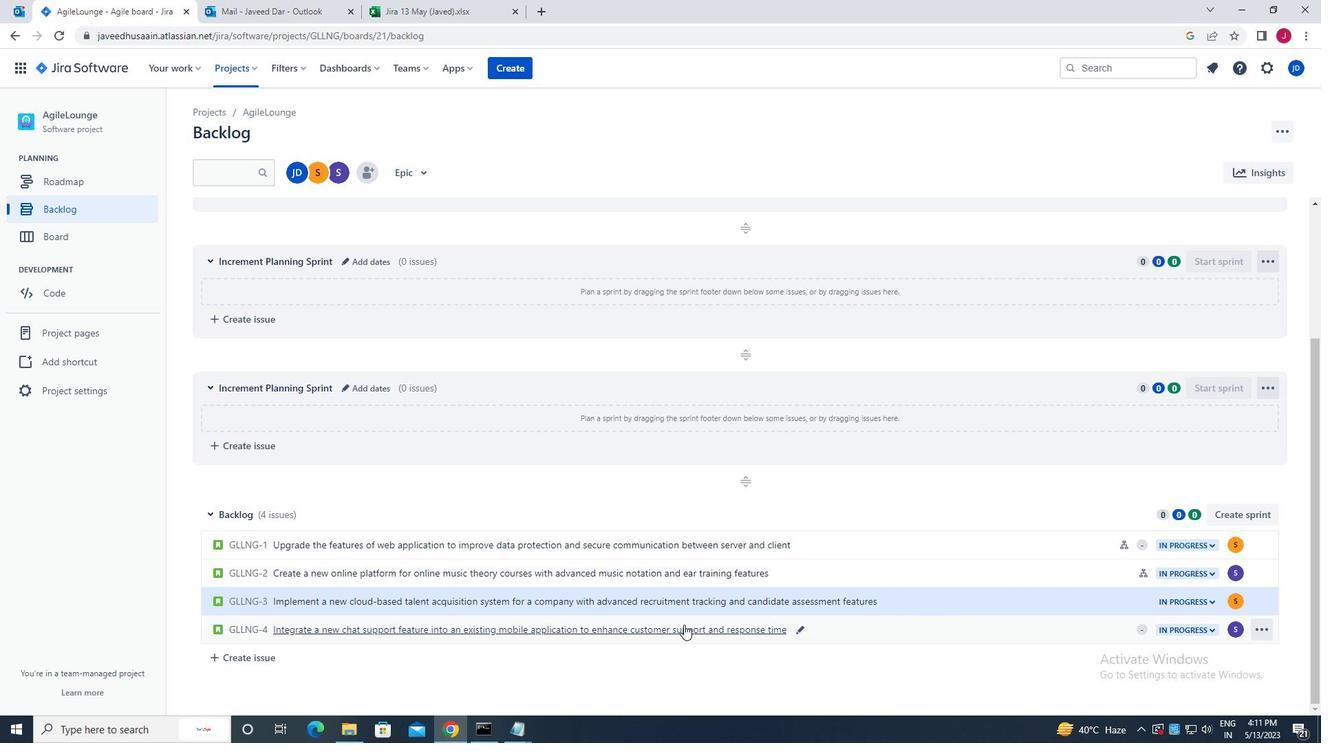 
Action: Mouse scrolled (684, 624) with delta (0, 0)
Screenshot: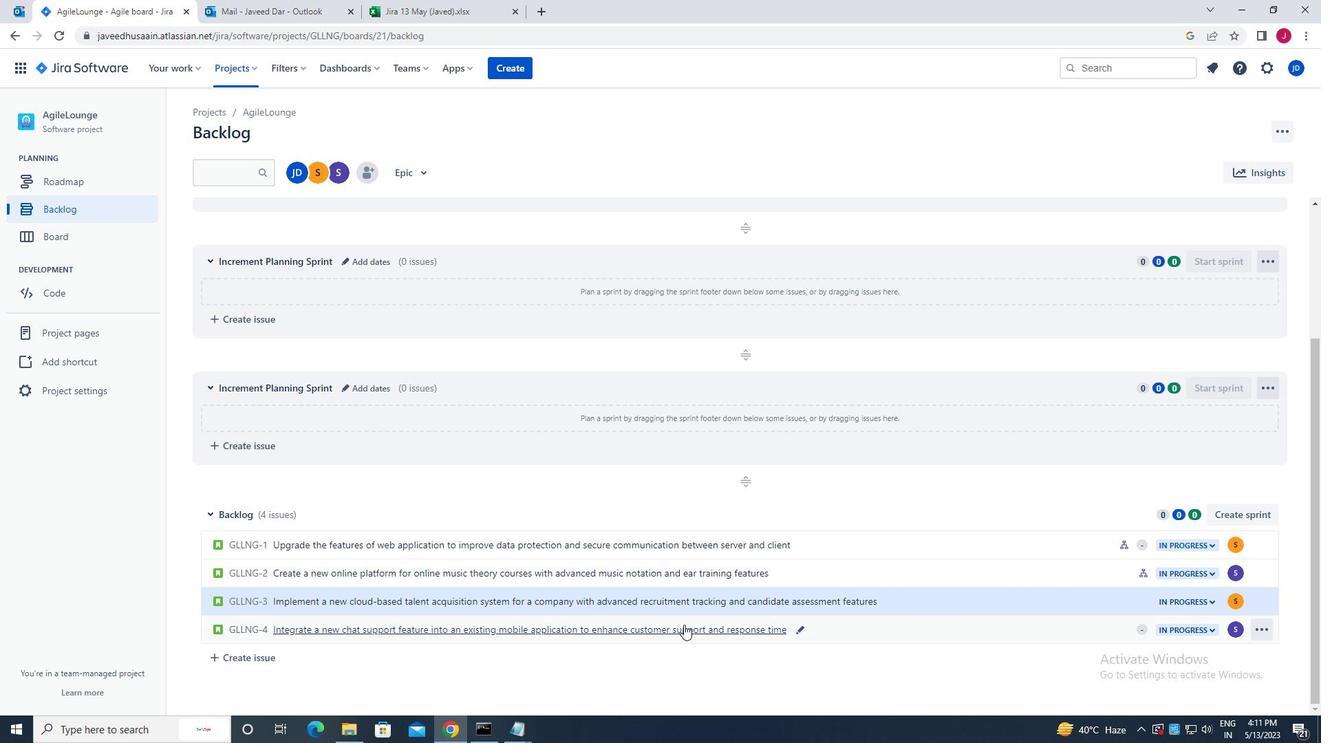 
Action: Mouse moved to (1078, 625)
Screenshot: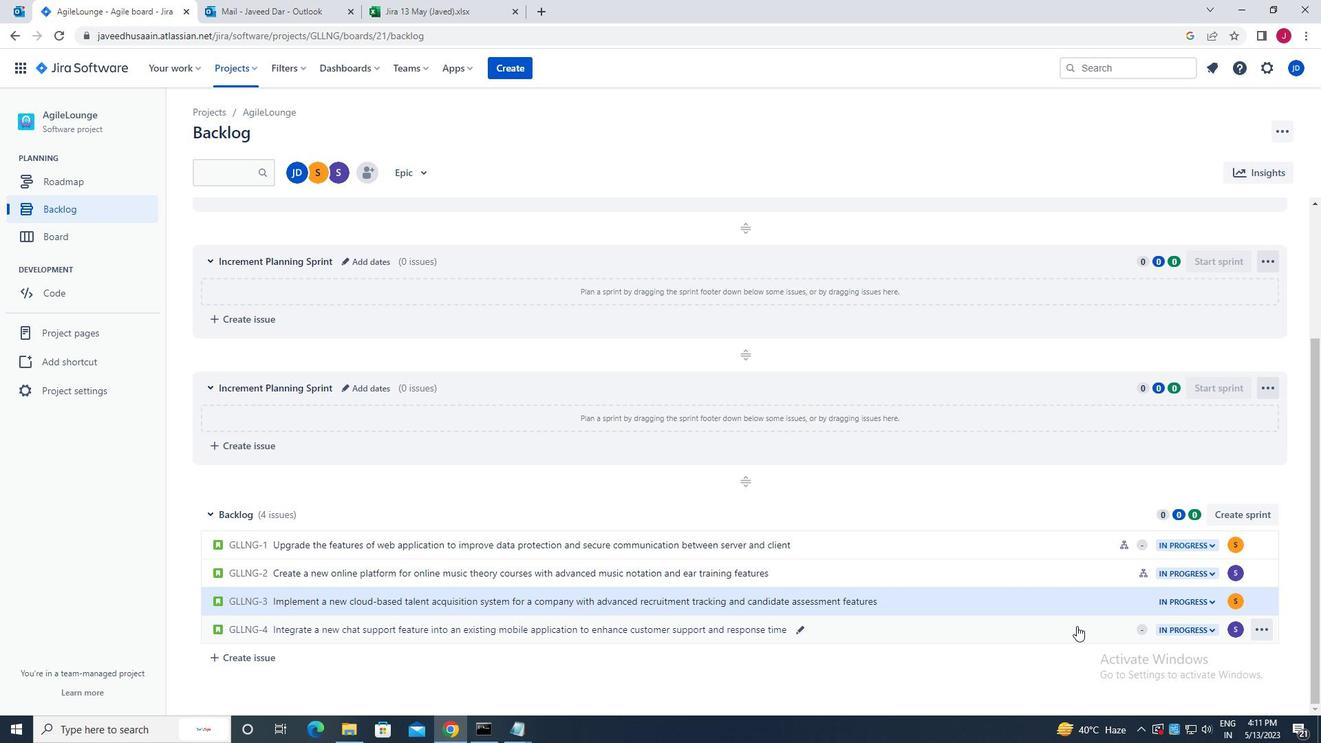 
Action: Mouse pressed left at (1078, 625)
Screenshot: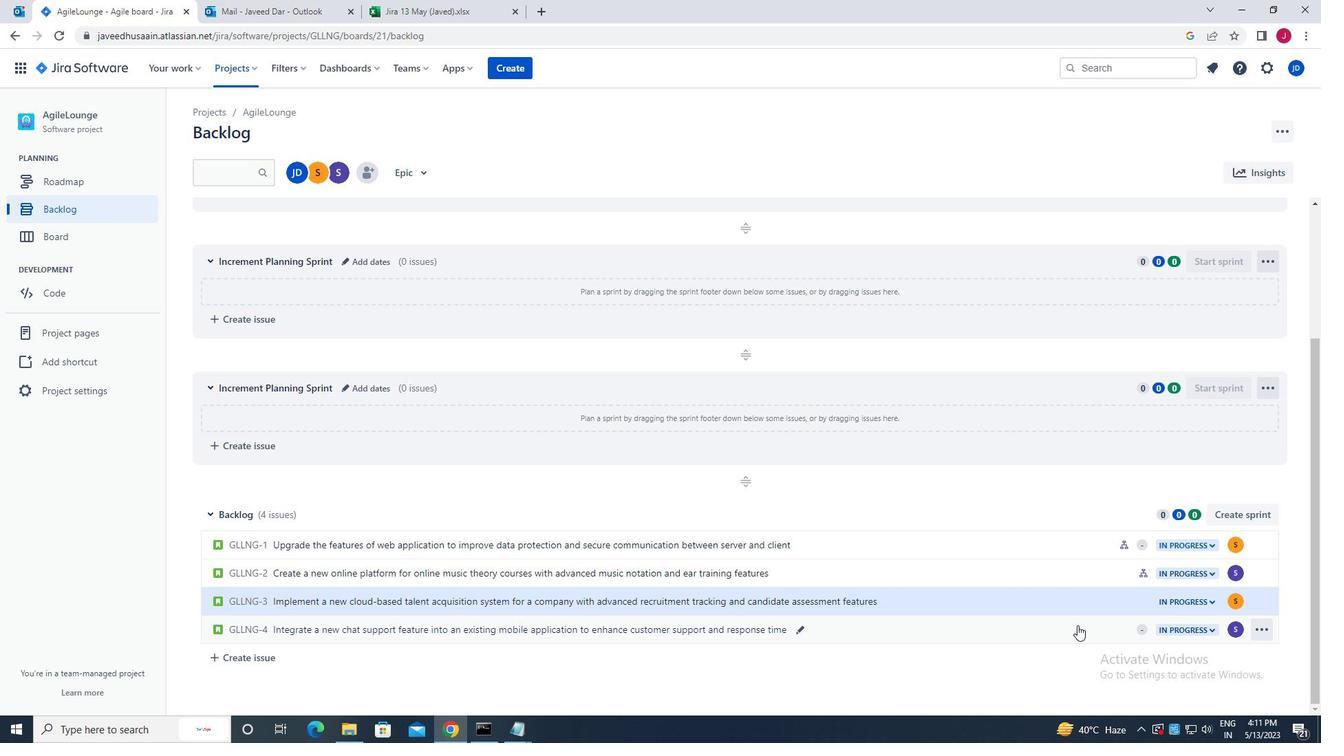 
Action: Mouse moved to (1076, 339)
Screenshot: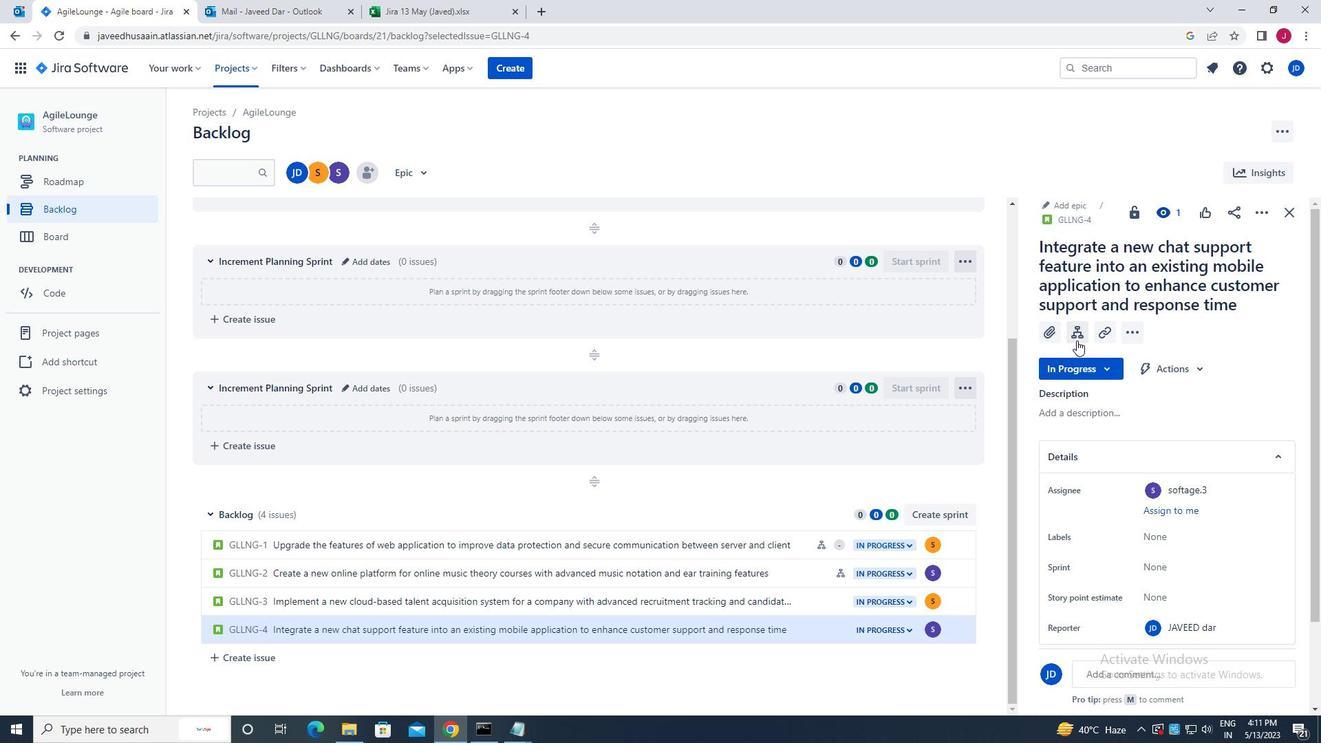 
Action: Mouse pressed left at (1076, 339)
Screenshot: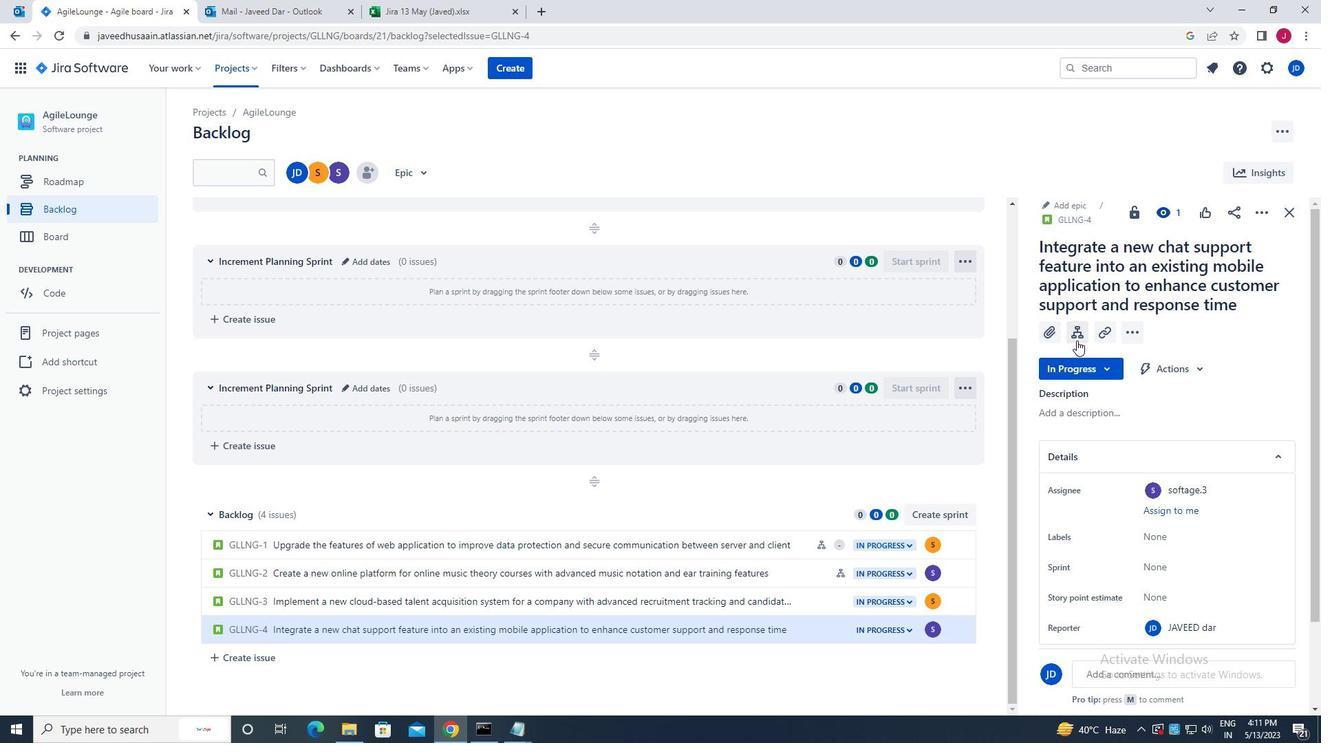 
Action: Mouse moved to (1081, 450)
Screenshot: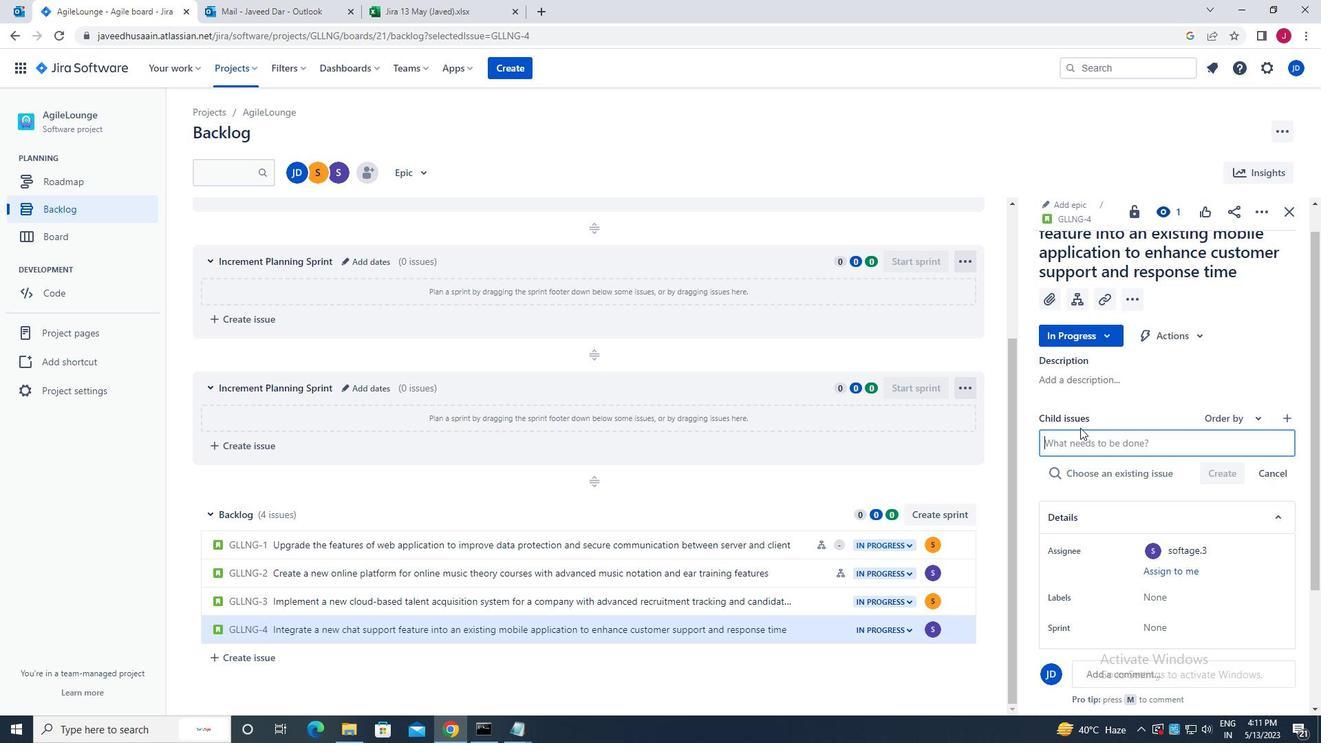 
Action: Mouse pressed left at (1081, 450)
Screenshot: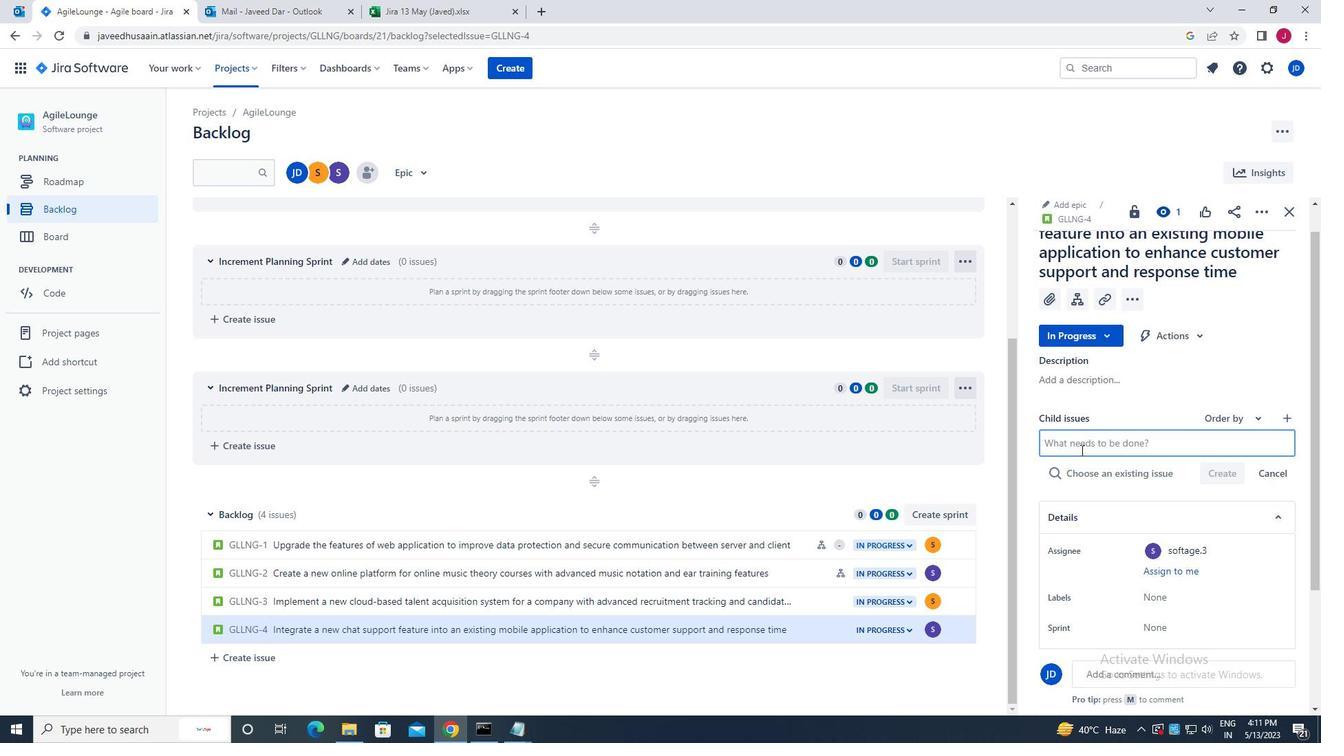 
Action: Mouse moved to (1078, 448)
Screenshot: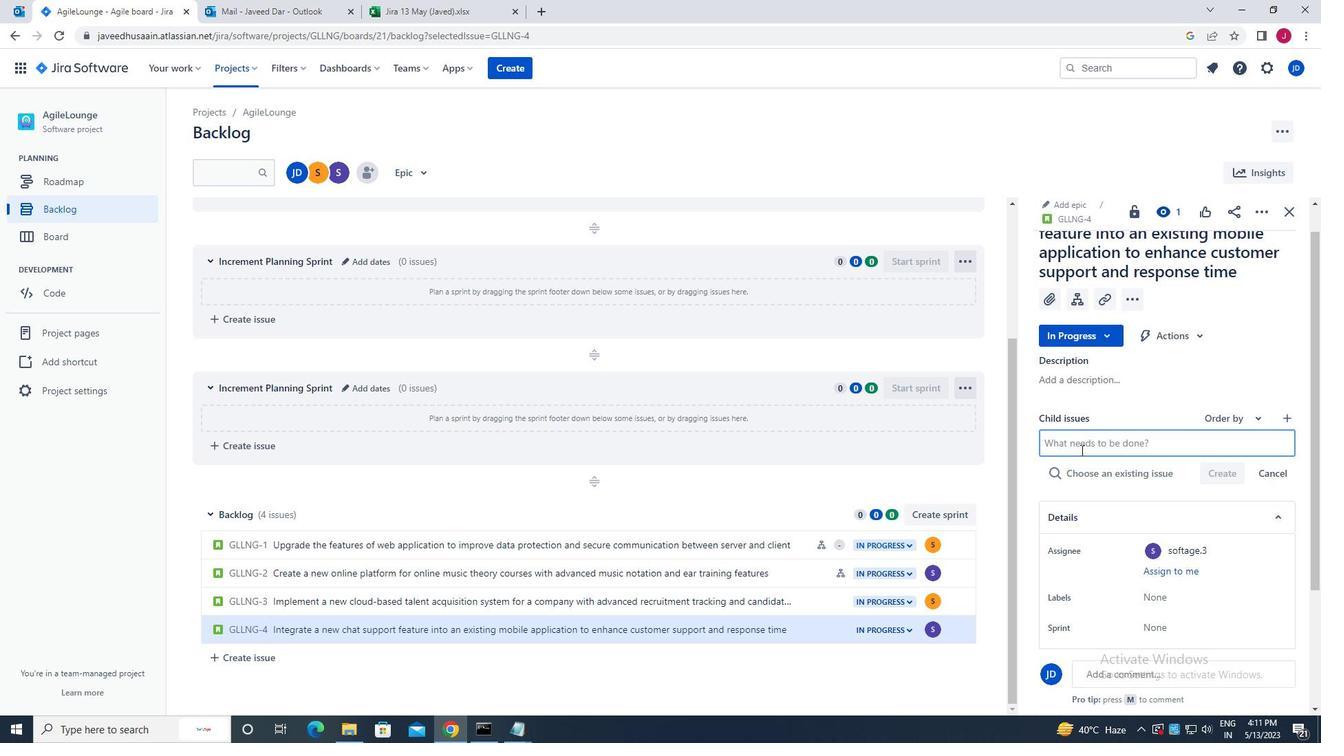 
Action: Key pressed <Key.caps_lock>i<Key.caps_lock>ntegration<Key.space>with<Key.space>inventory<Key.space>tracking<Key.space>systems<Key.enter>
Screenshot: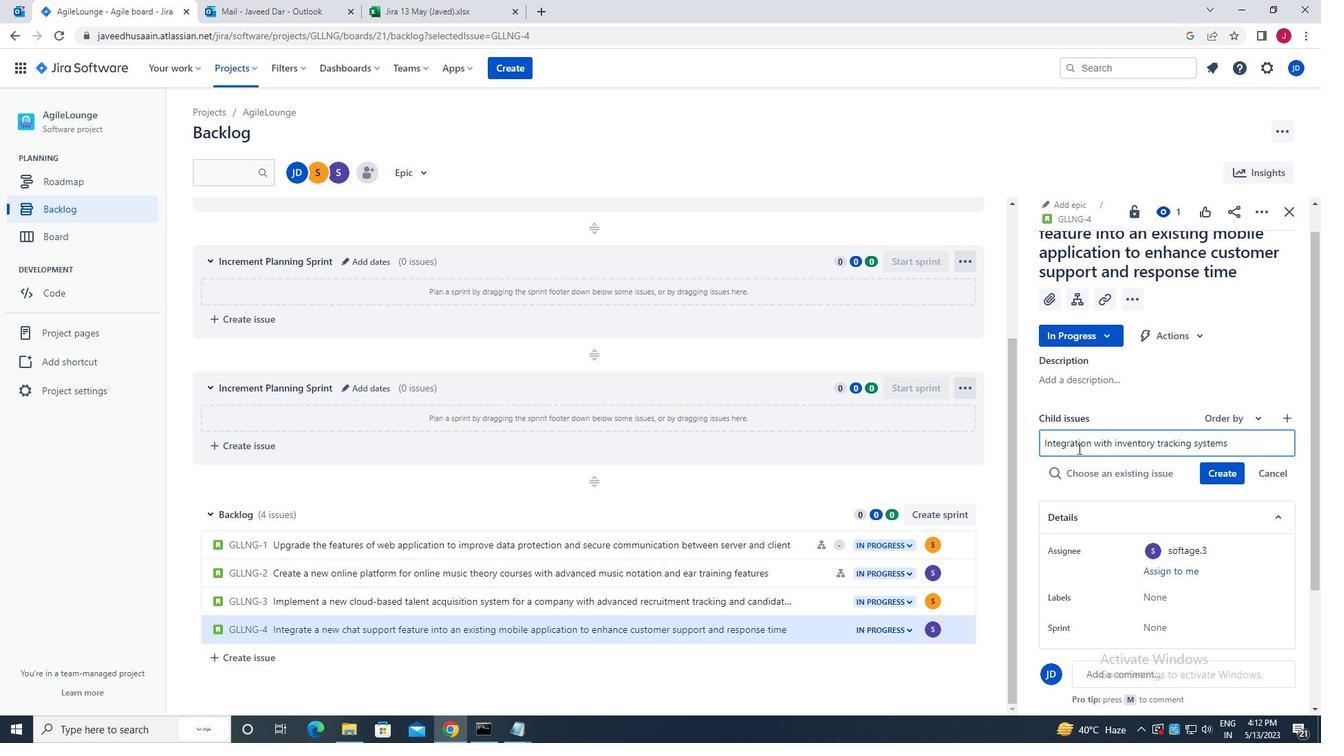 
Action: Mouse moved to (1236, 453)
Screenshot: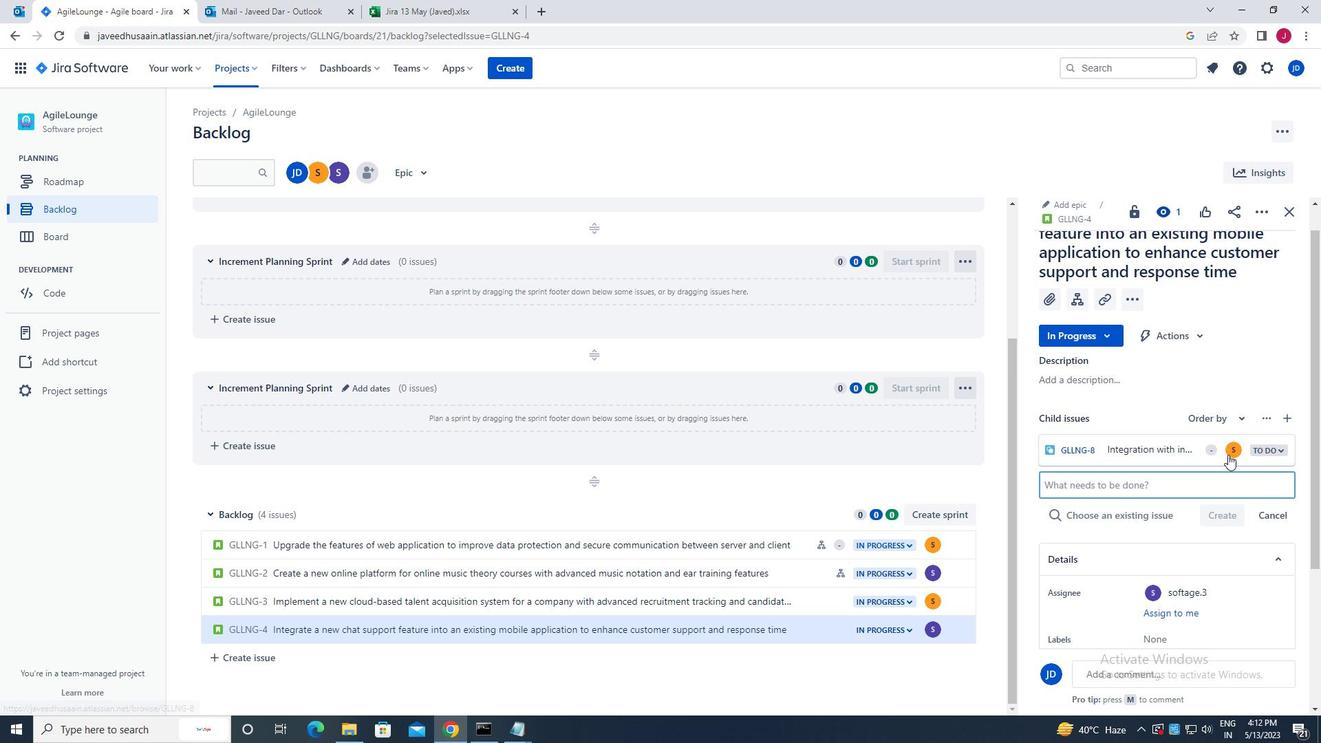 
Action: Mouse pressed left at (1236, 453)
Screenshot: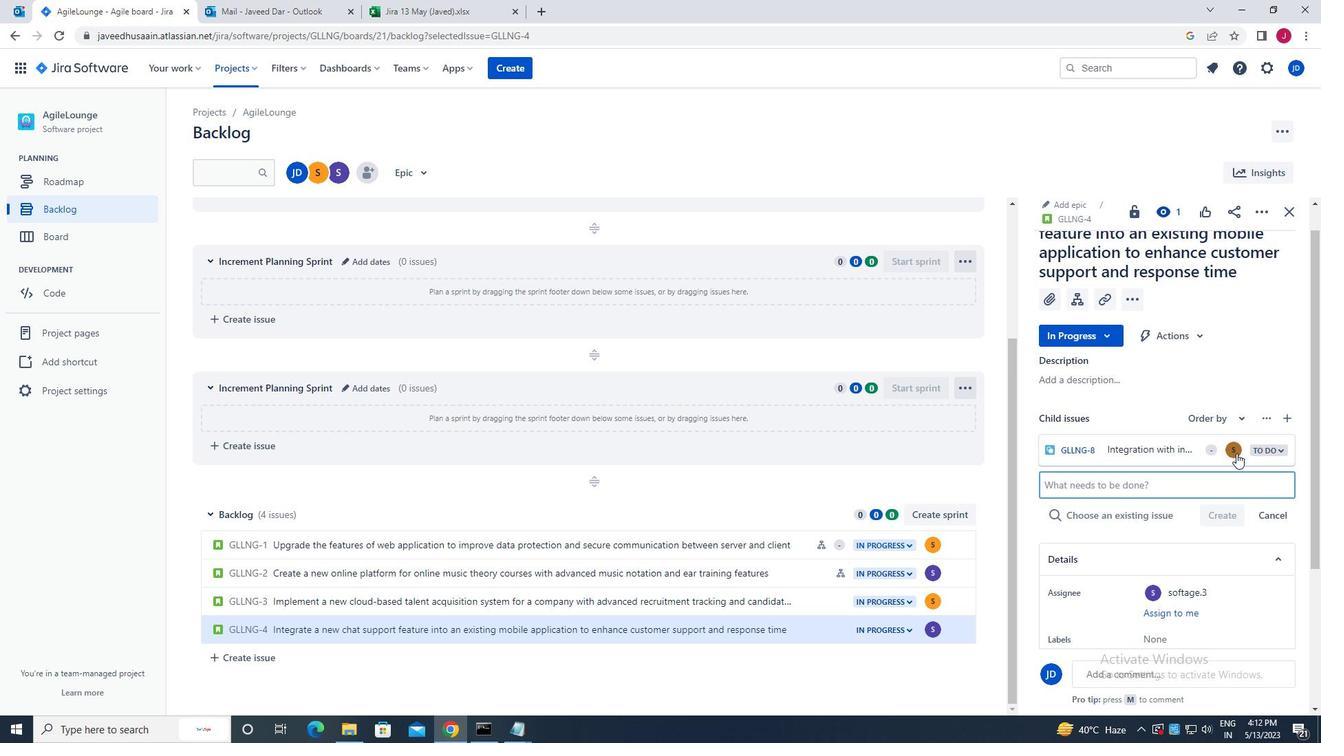 
Action: Mouse moved to (1134, 403)
Screenshot: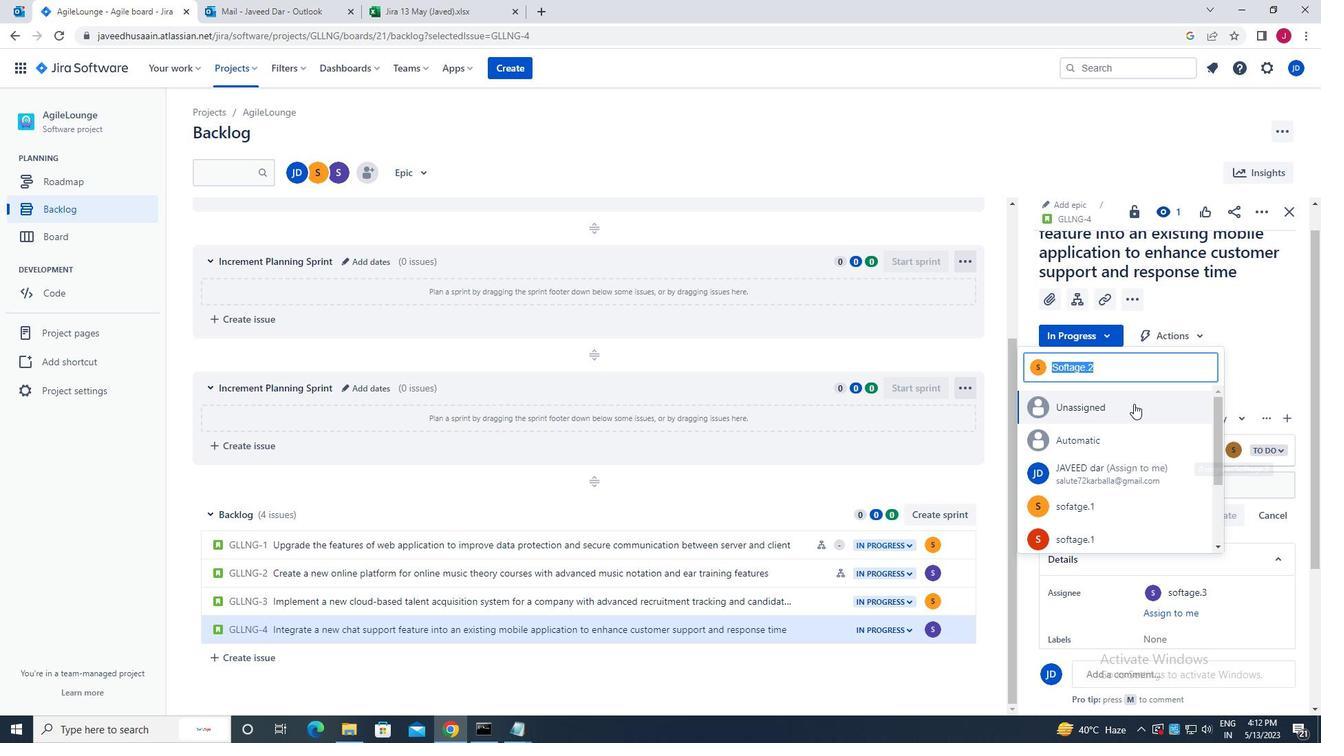 
Action: Key pressed soft
Screenshot: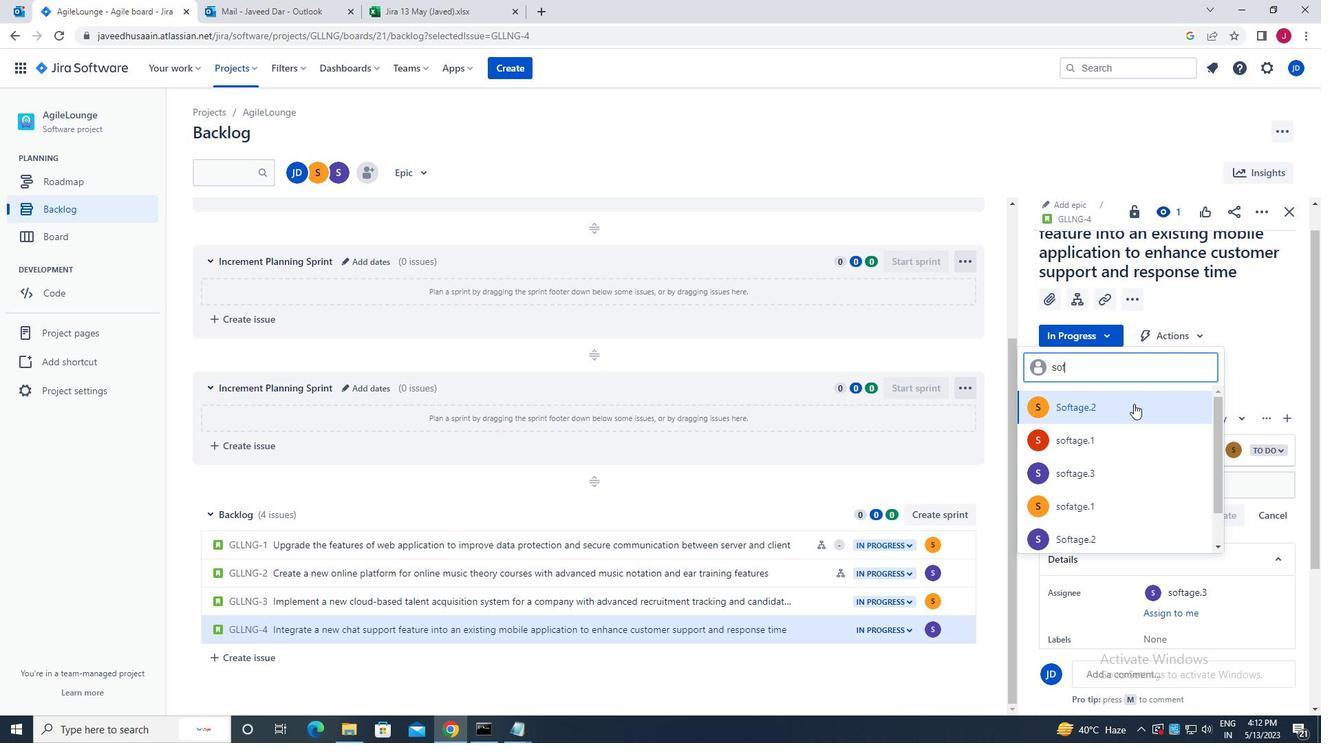 
Action: Mouse moved to (1116, 463)
Screenshot: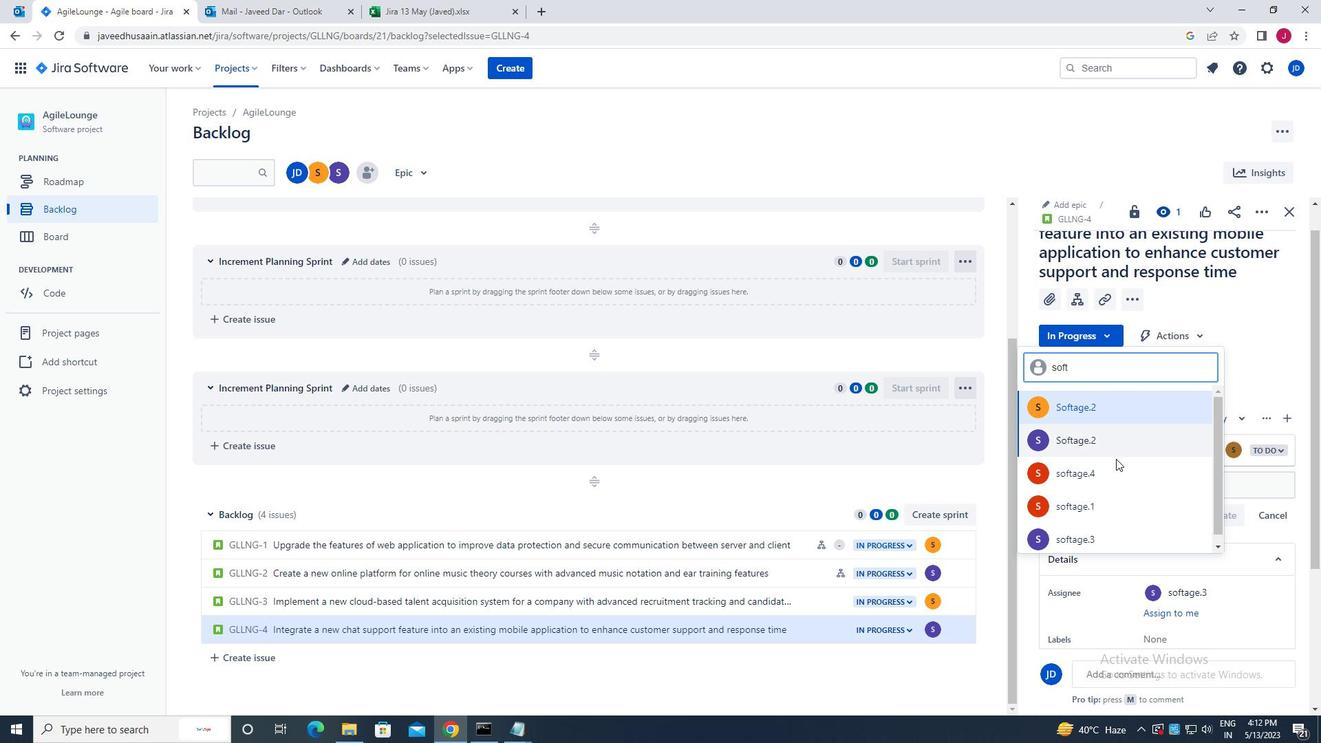 
Action: Mouse scrolled (1116, 462) with delta (0, 0)
Screenshot: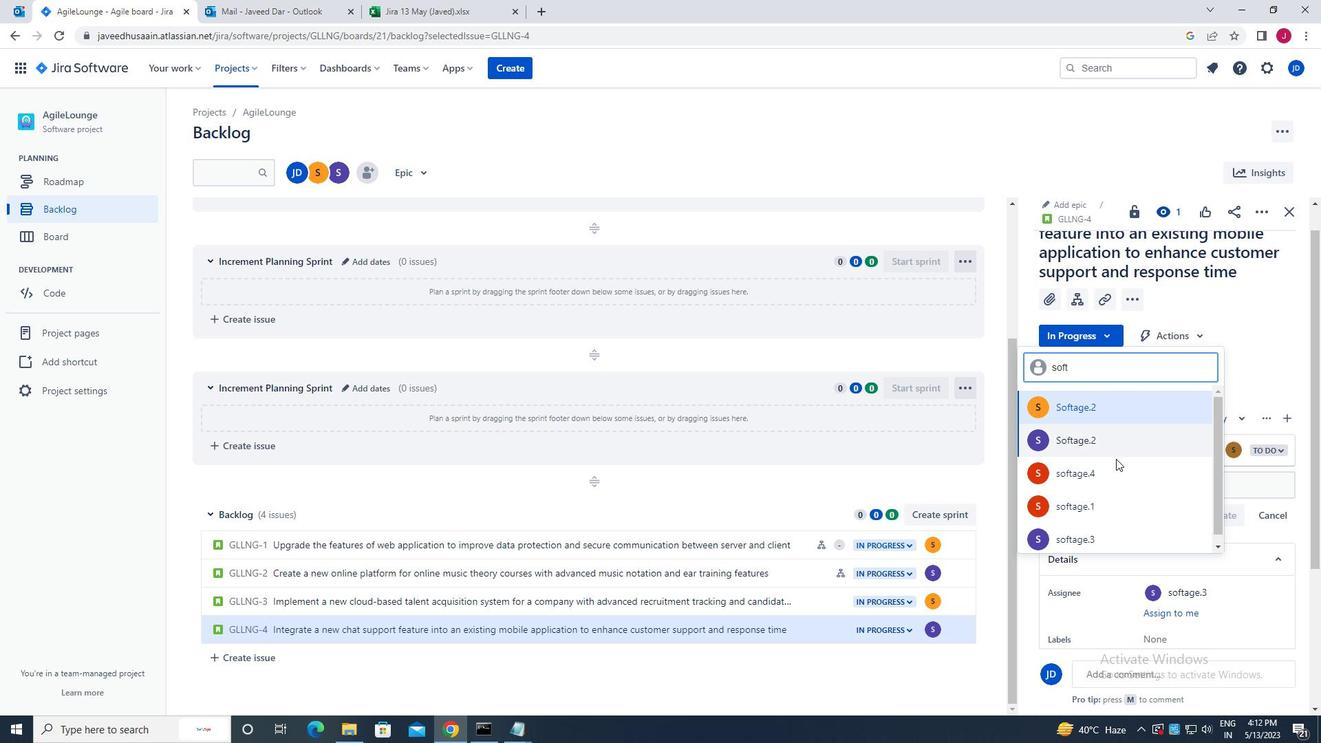 
Action: Mouse moved to (1116, 463)
Screenshot: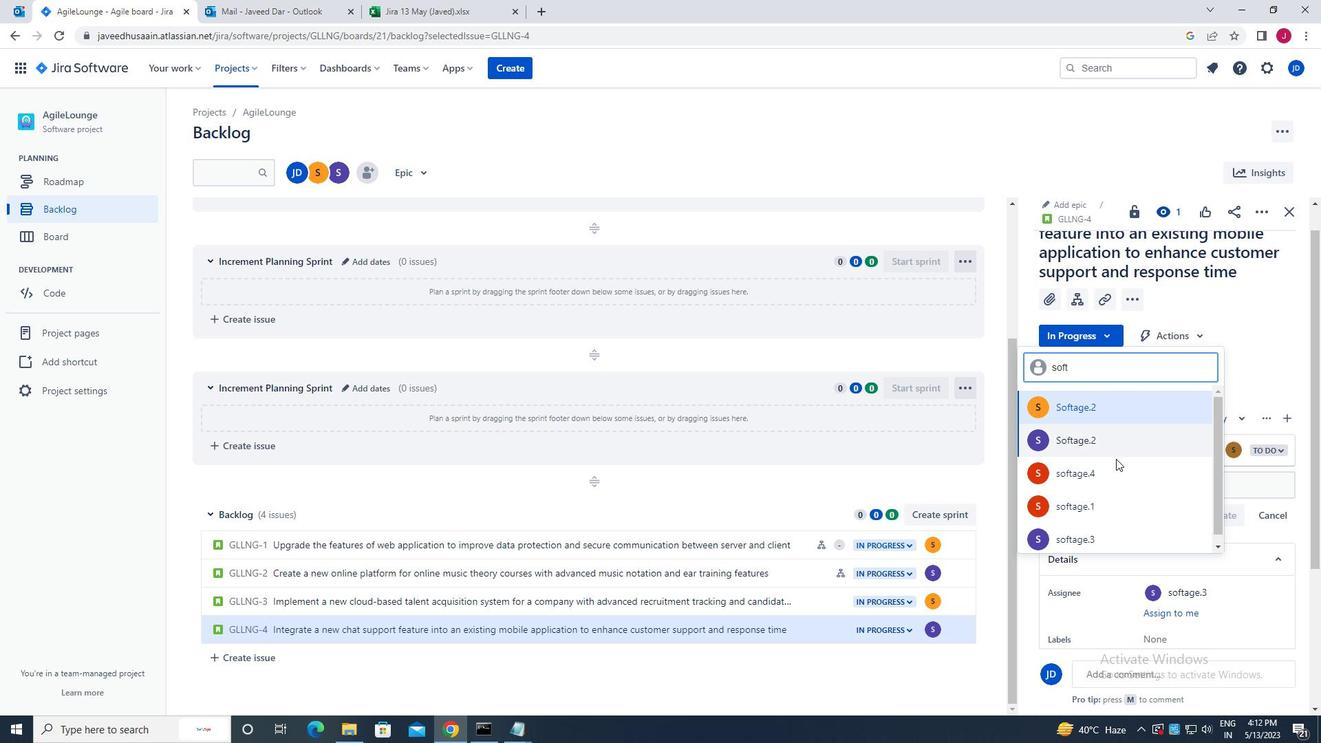 
Action: Mouse scrolled (1116, 463) with delta (0, 0)
Screenshot: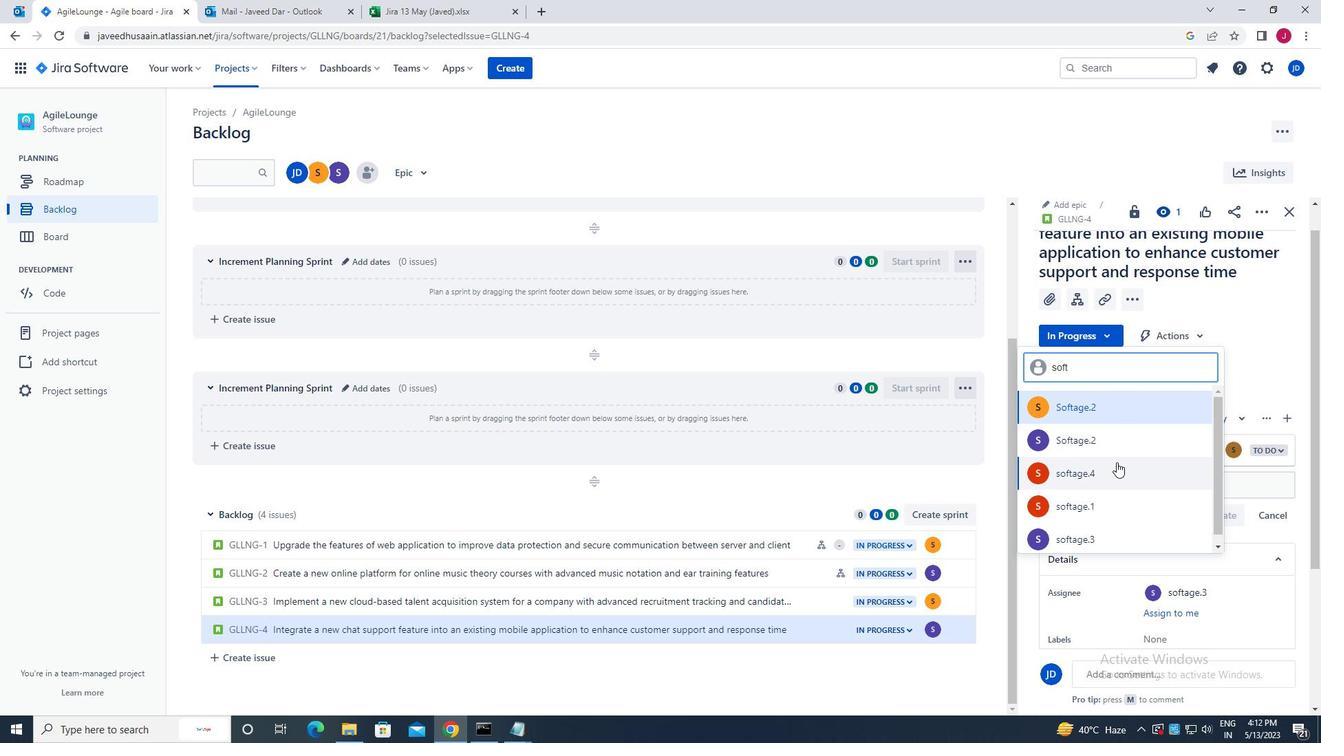 
Action: Mouse moved to (1116, 464)
Screenshot: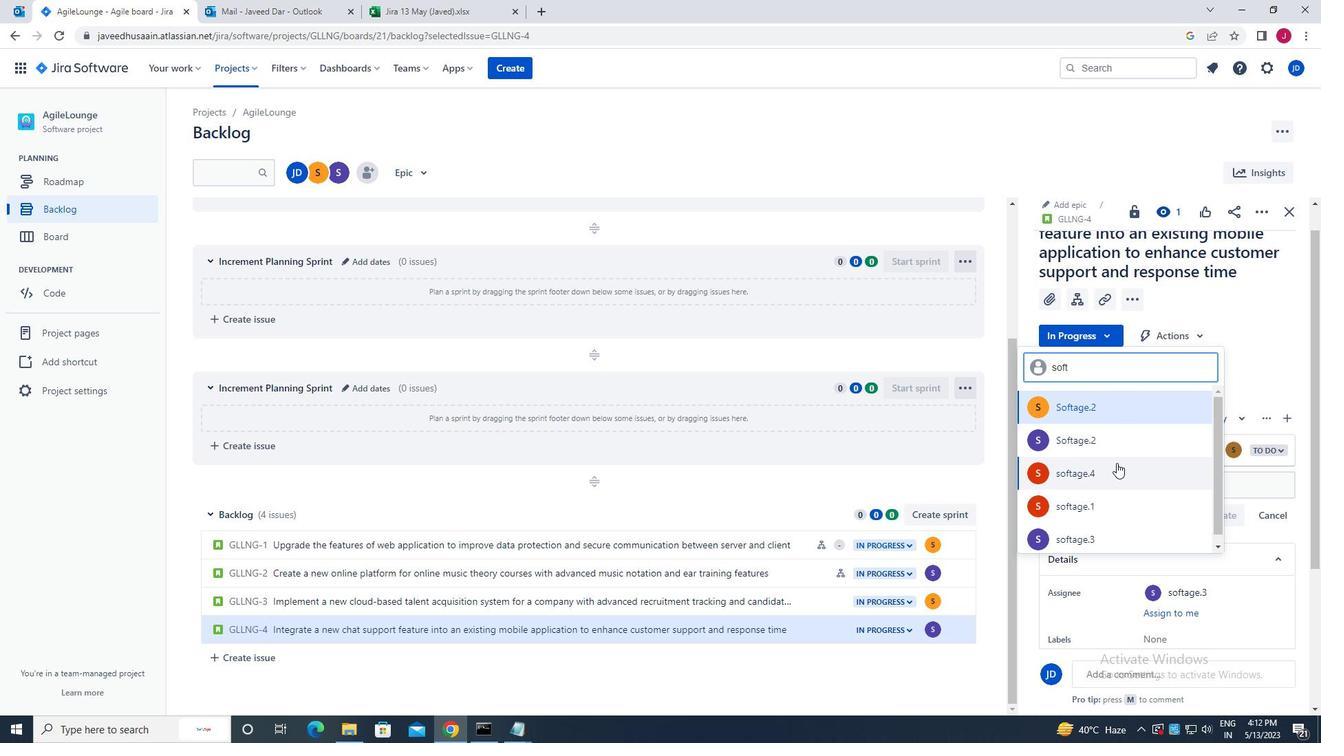 
Action: Mouse scrolled (1116, 463) with delta (0, 0)
Screenshot: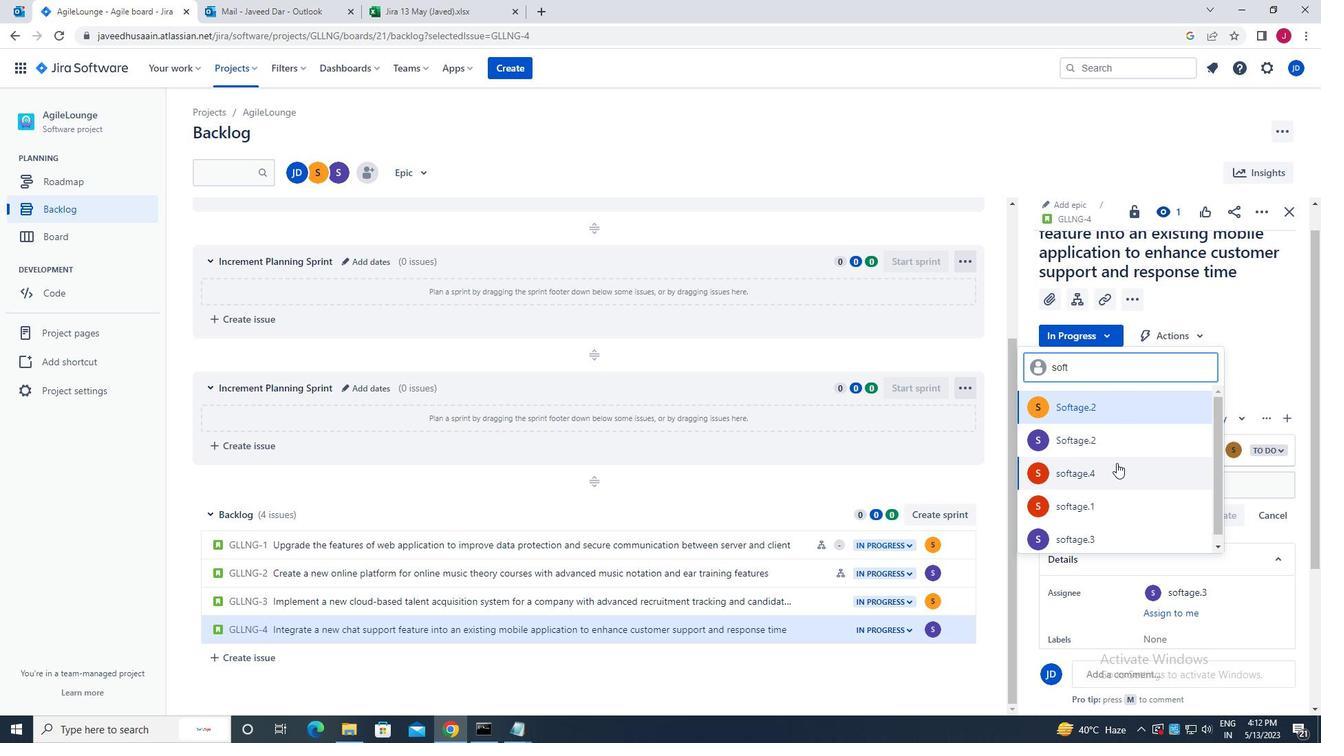 
Action: Mouse moved to (1098, 528)
Screenshot: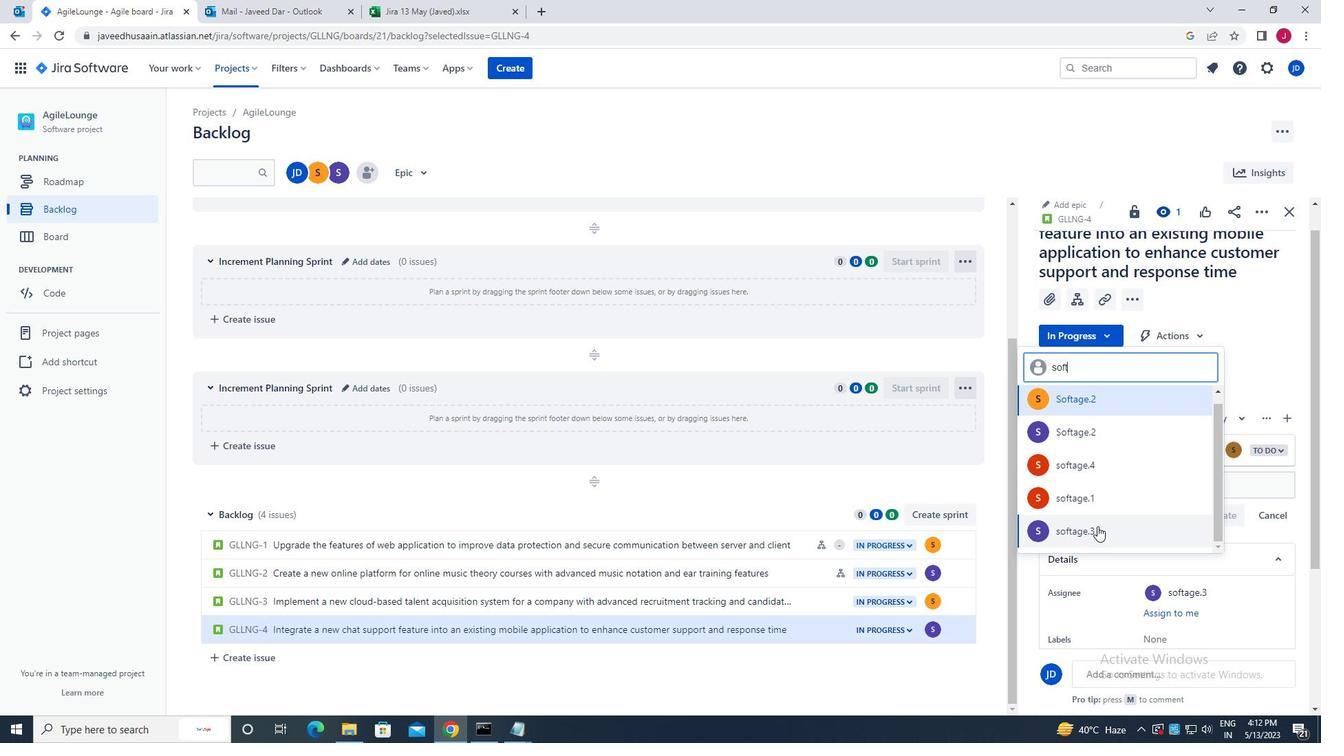 
Action: Mouse pressed left at (1098, 528)
Screenshot: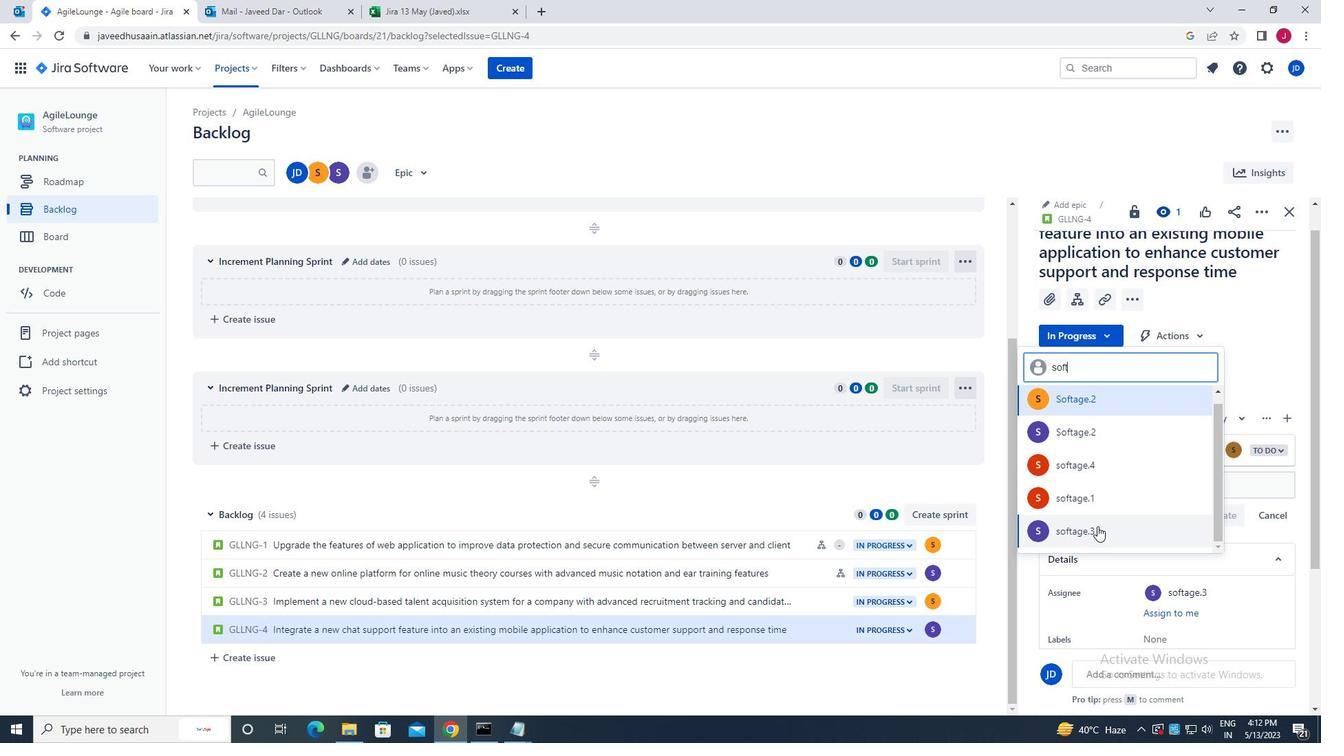 
Action: Mouse moved to (1291, 207)
Screenshot: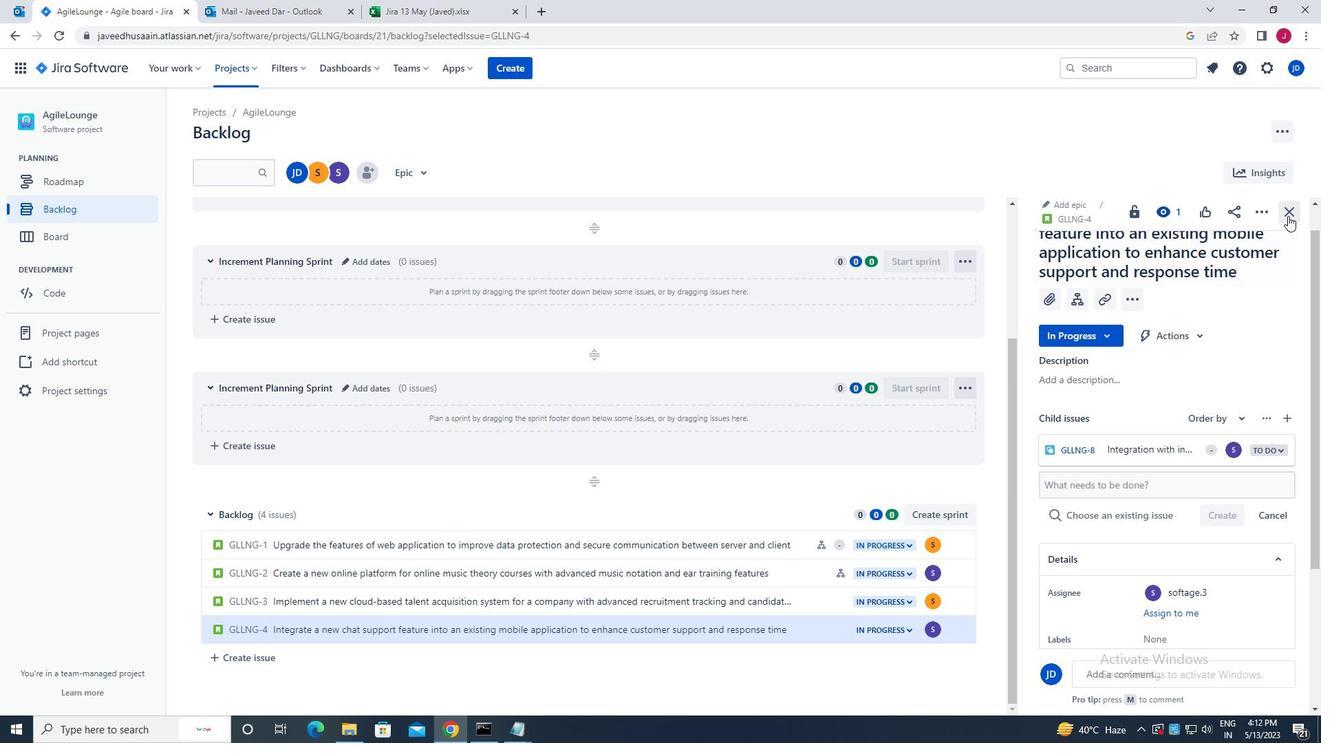 
Action: Mouse pressed left at (1291, 207)
Screenshot: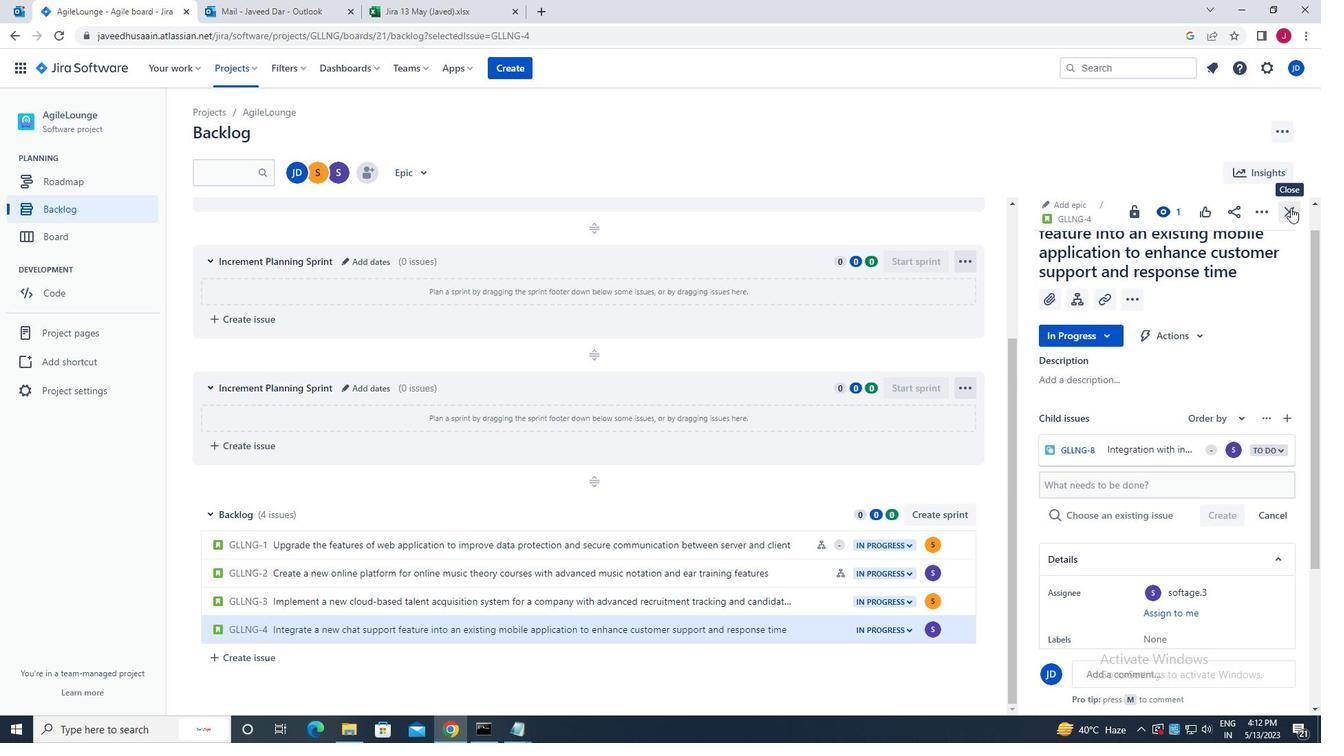
Action: Mouse moved to (1067, 420)
Screenshot: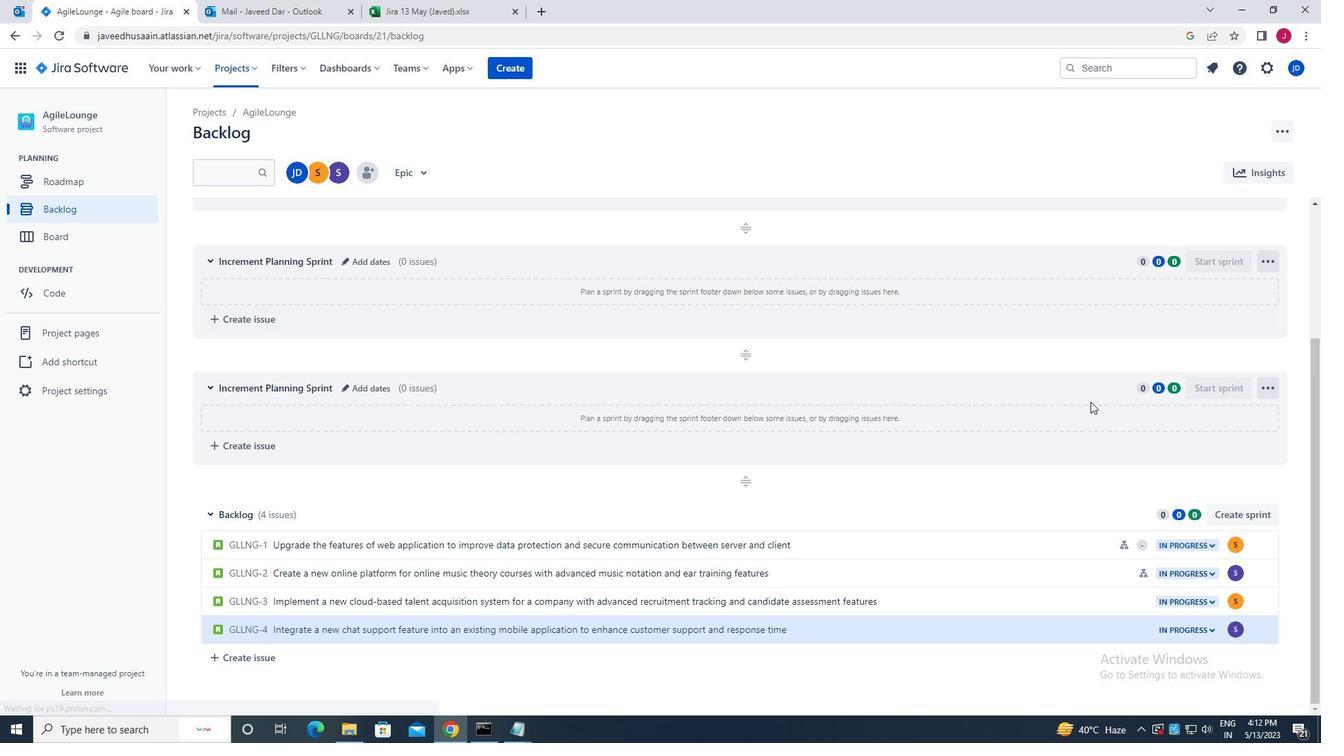 
